 Task: Check the average views per listing of hiking trails in the last 3 years.
Action: Mouse moved to (1040, 257)
Screenshot: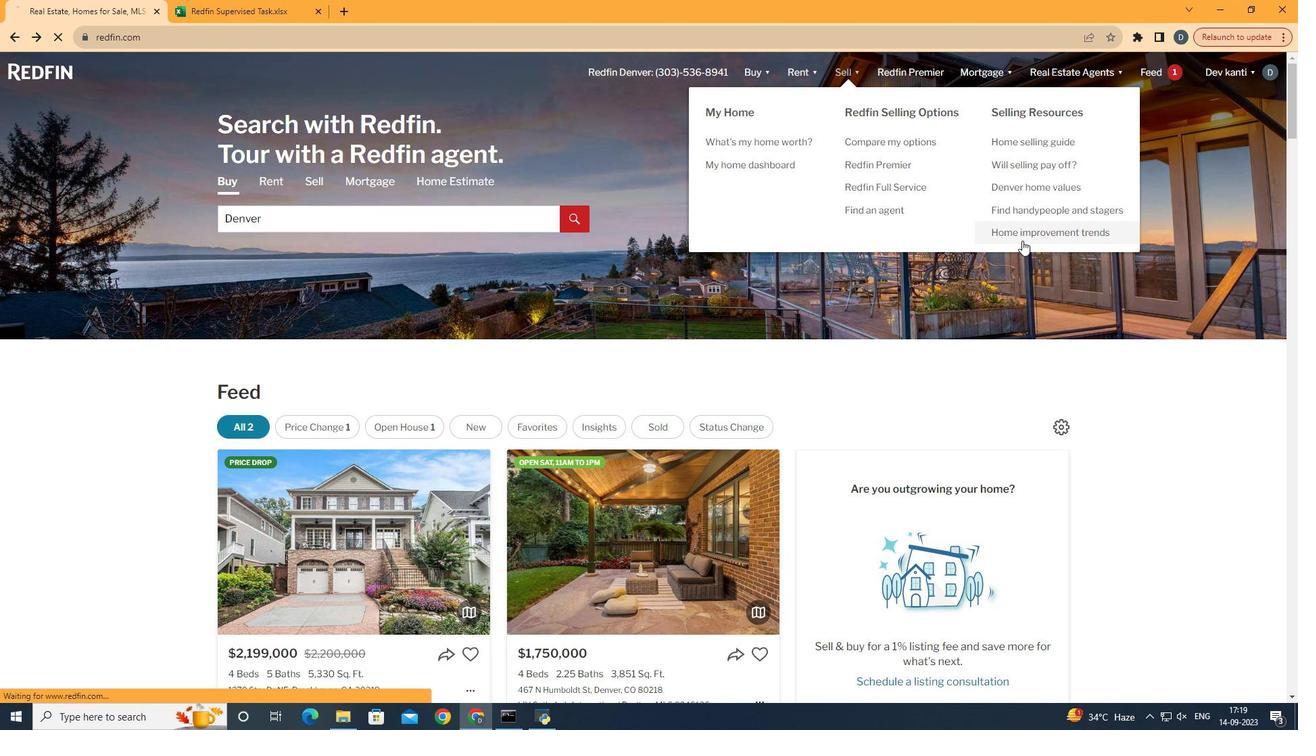
Action: Mouse pressed left at (1040, 257)
Screenshot: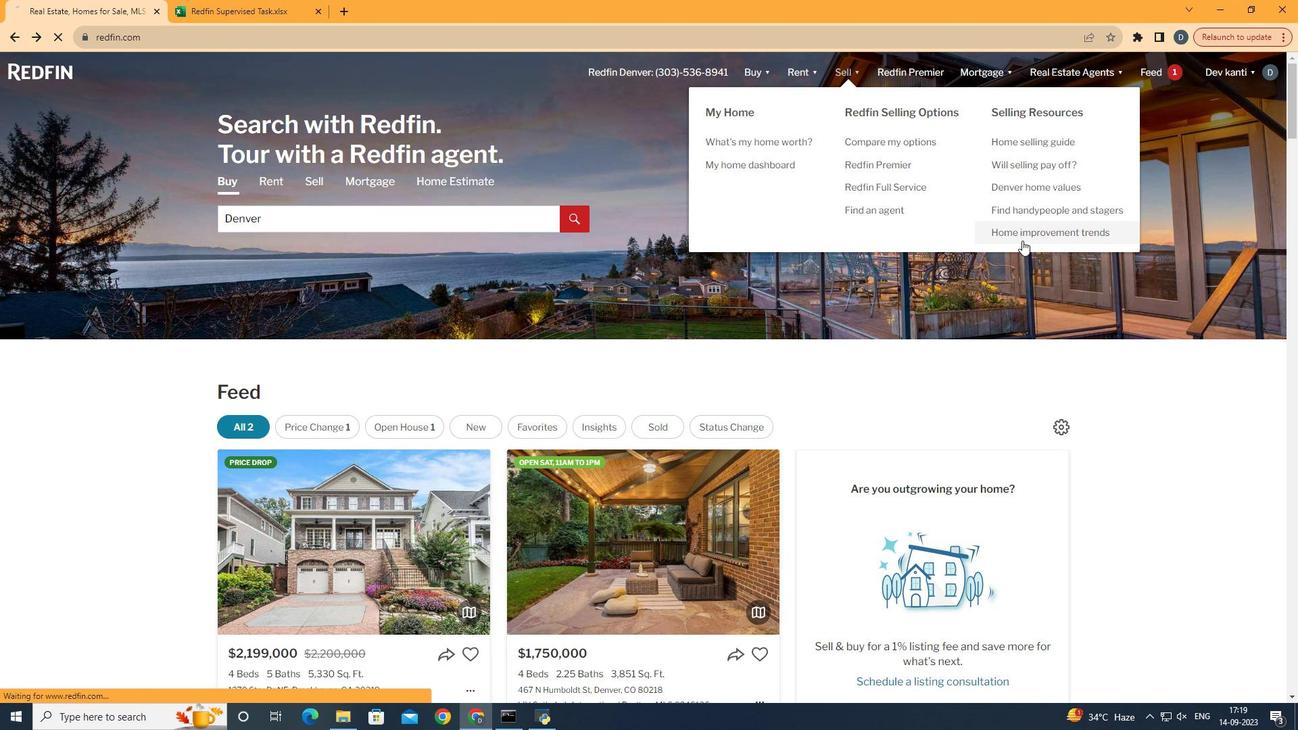 
Action: Mouse moved to (340, 285)
Screenshot: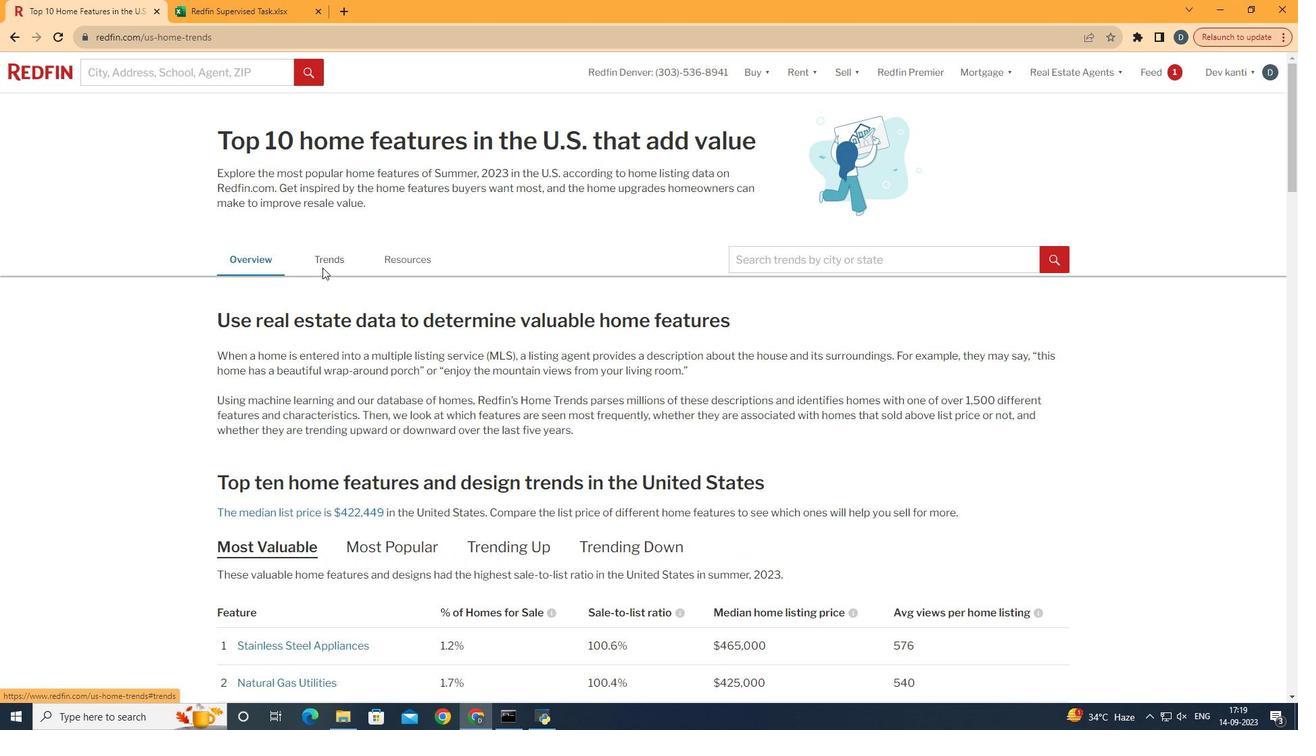 
Action: Mouse pressed left at (340, 285)
Screenshot: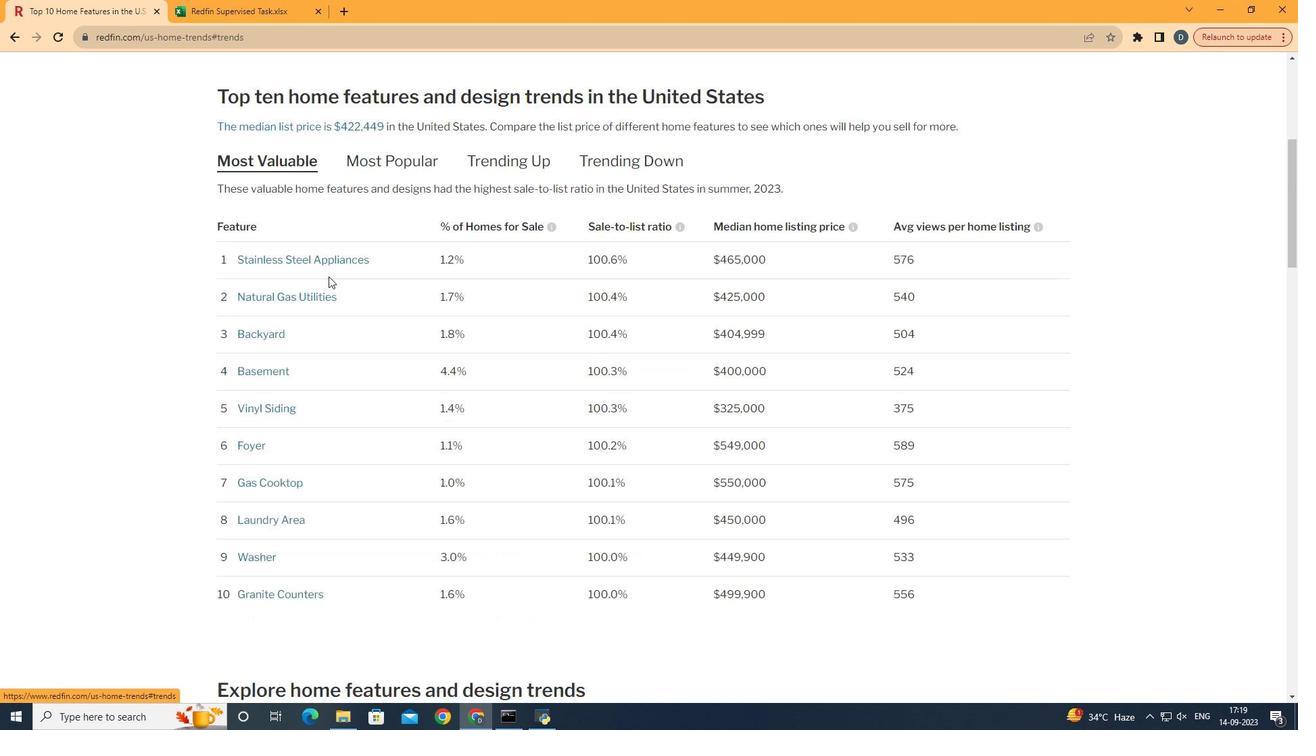 
Action: Mouse moved to (492, 435)
Screenshot: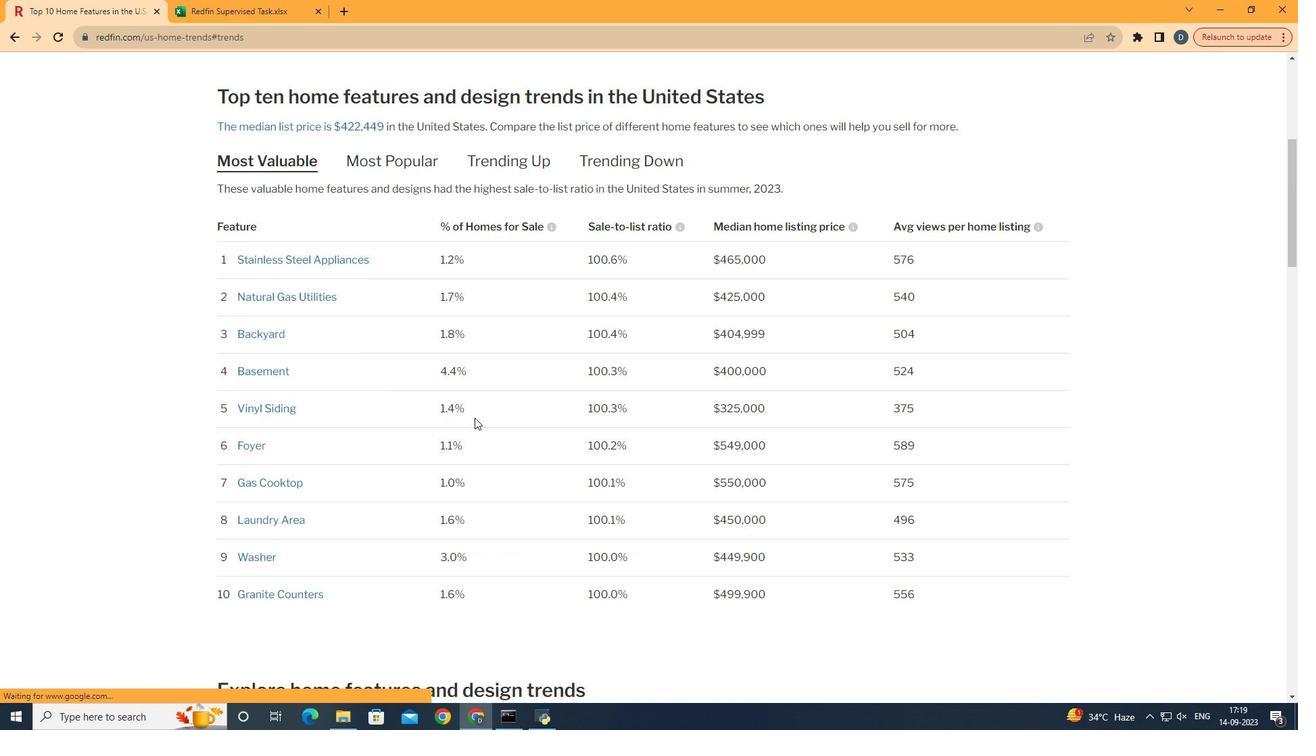 
Action: Mouse scrolled (492, 434) with delta (0, 0)
Screenshot: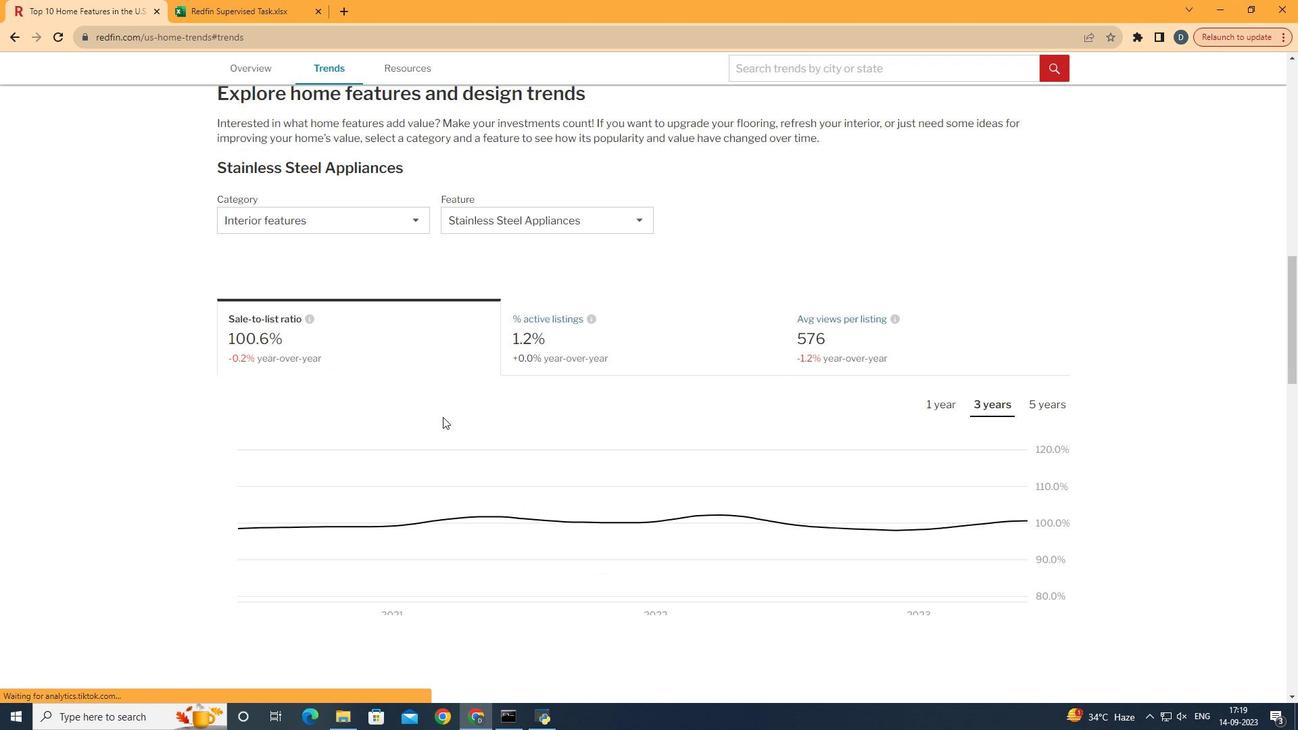 
Action: Mouse scrolled (492, 434) with delta (0, 0)
Screenshot: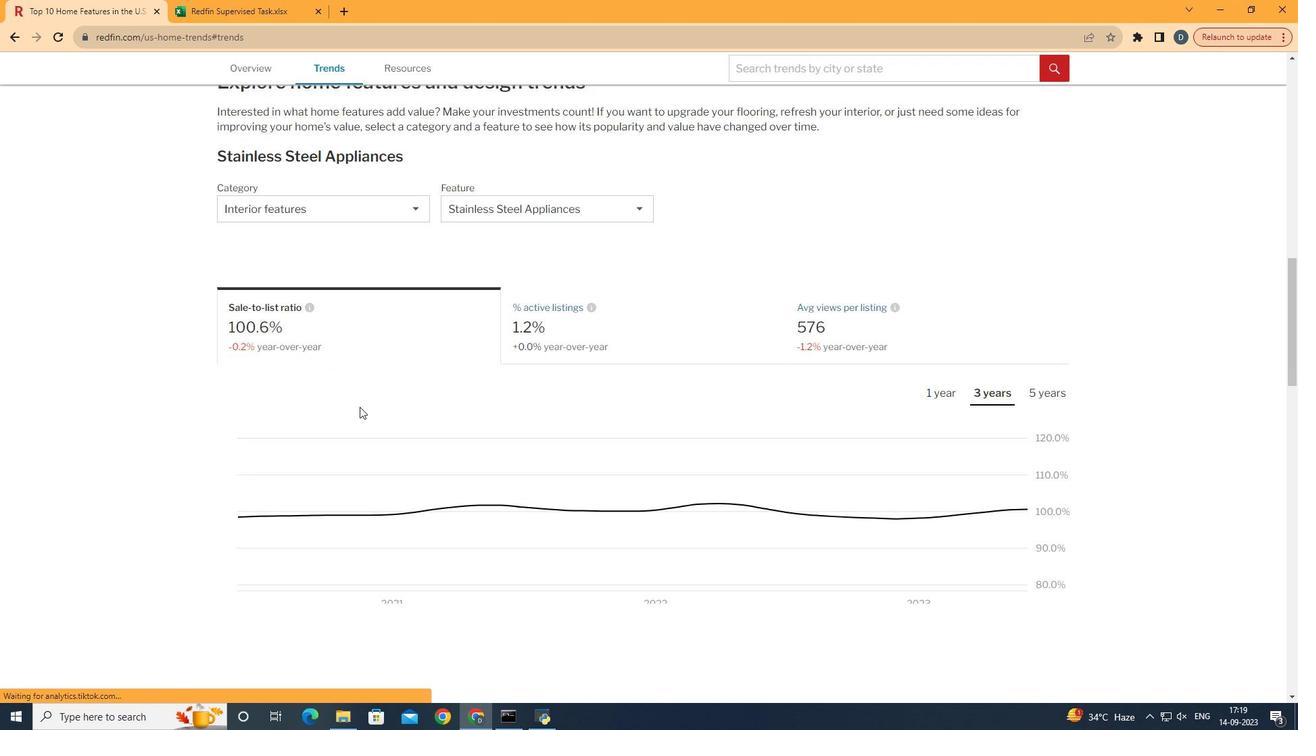 
Action: Mouse scrolled (492, 434) with delta (0, 0)
Screenshot: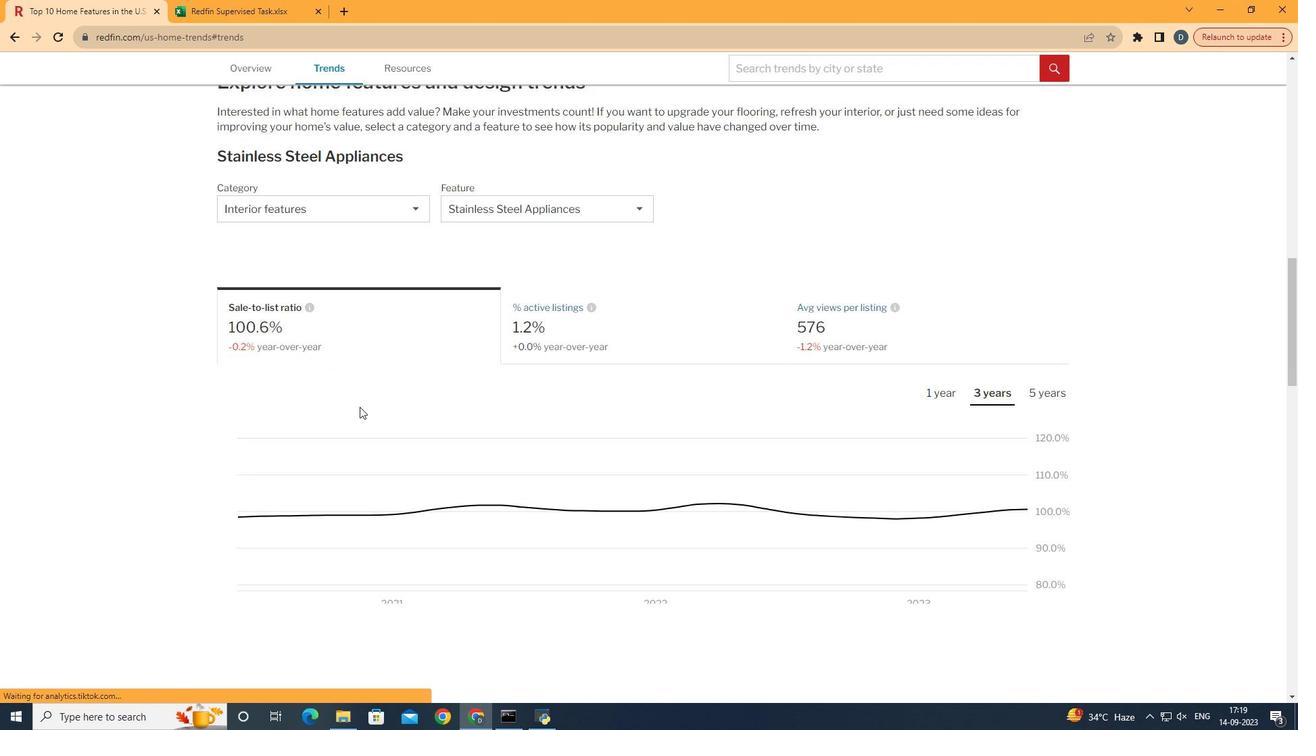 
Action: Mouse scrolled (492, 434) with delta (0, 0)
Screenshot: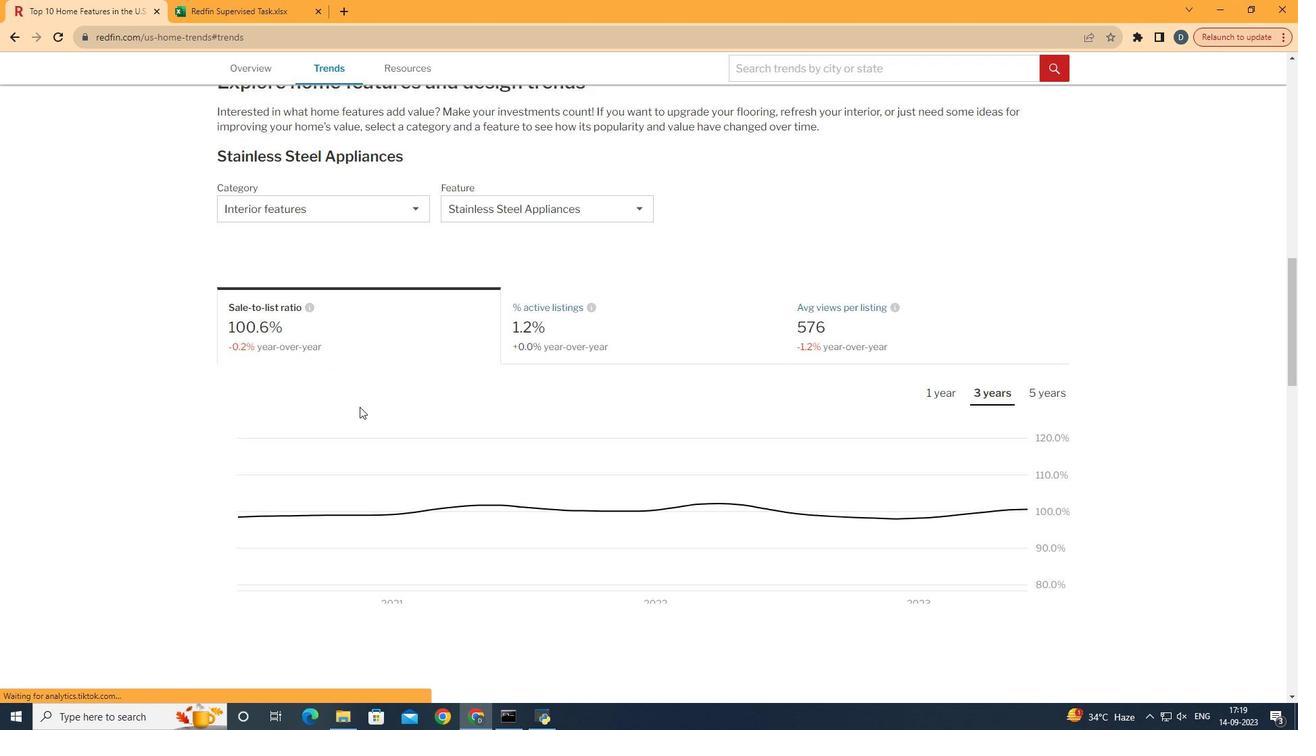 
Action: Mouse scrolled (492, 434) with delta (0, 0)
Screenshot: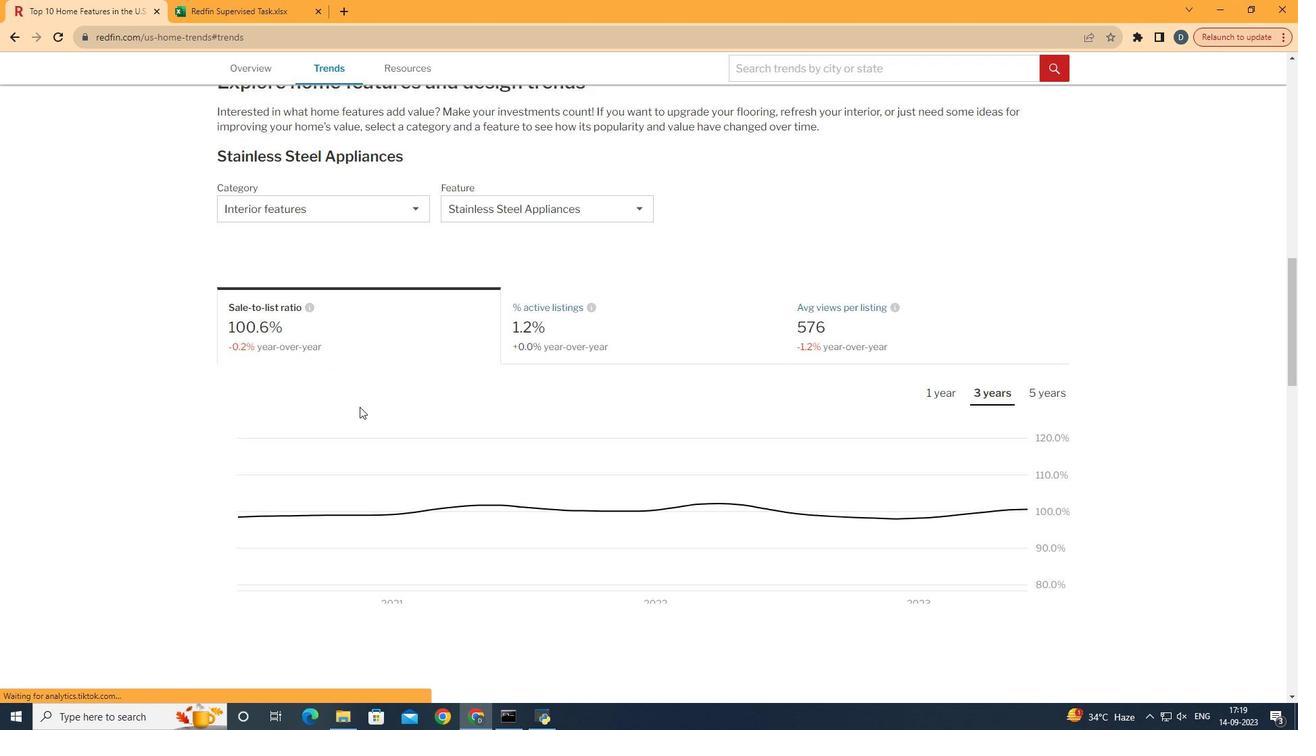 
Action: Mouse scrolled (492, 434) with delta (0, 0)
Screenshot: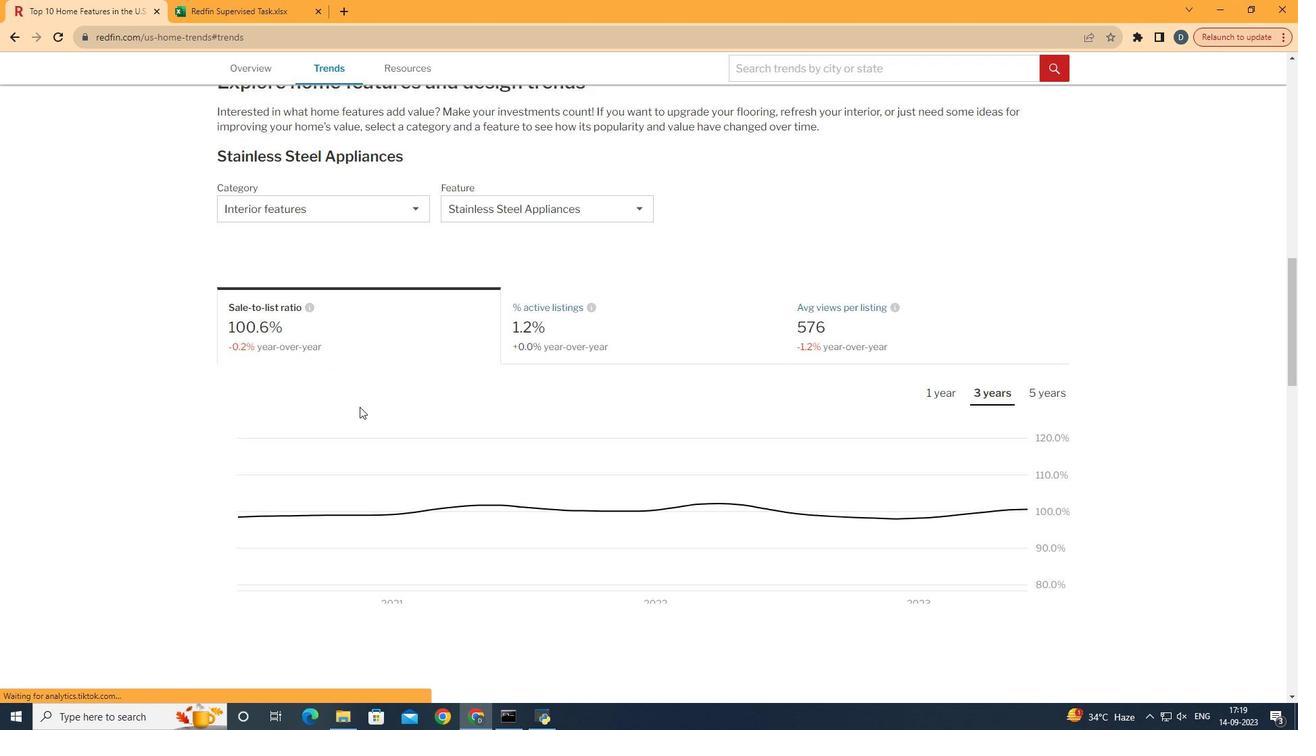 
Action: Mouse scrolled (492, 434) with delta (0, 0)
Screenshot: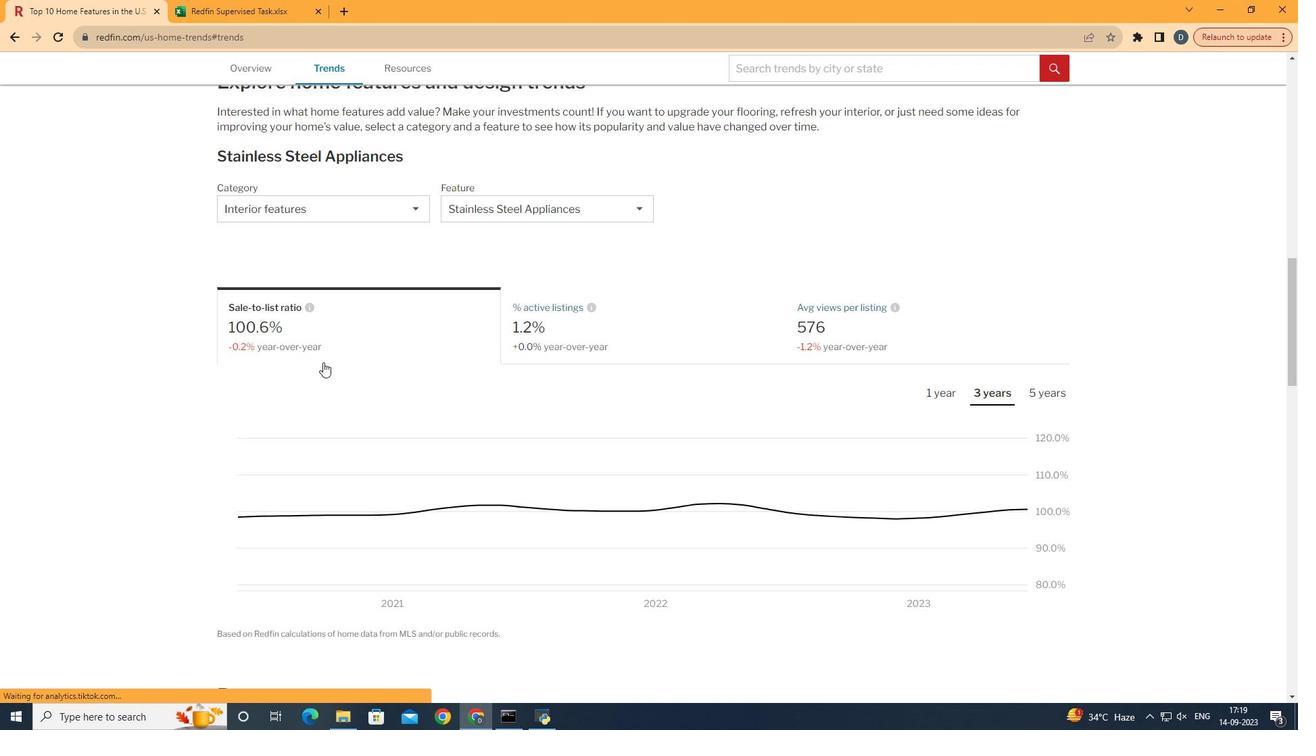 
Action: Mouse scrolled (492, 434) with delta (0, 0)
Screenshot: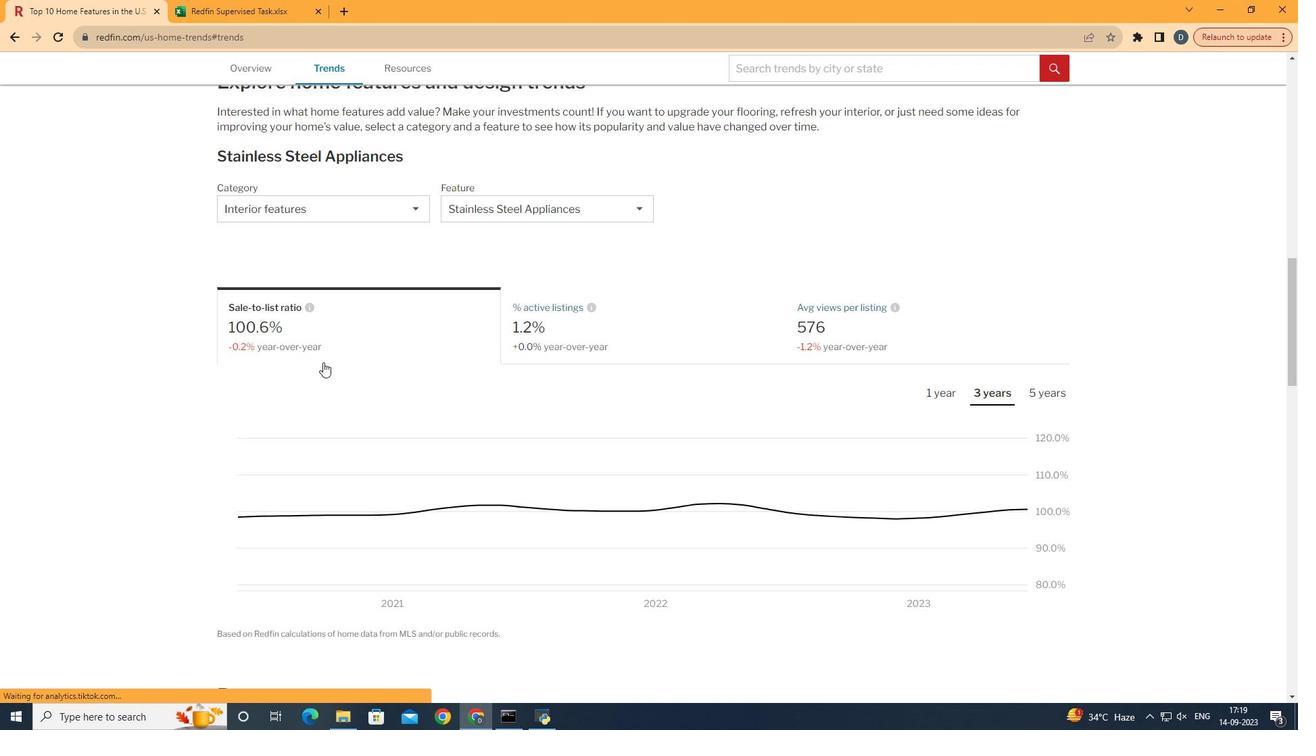 
Action: Mouse moved to (492, 435)
Screenshot: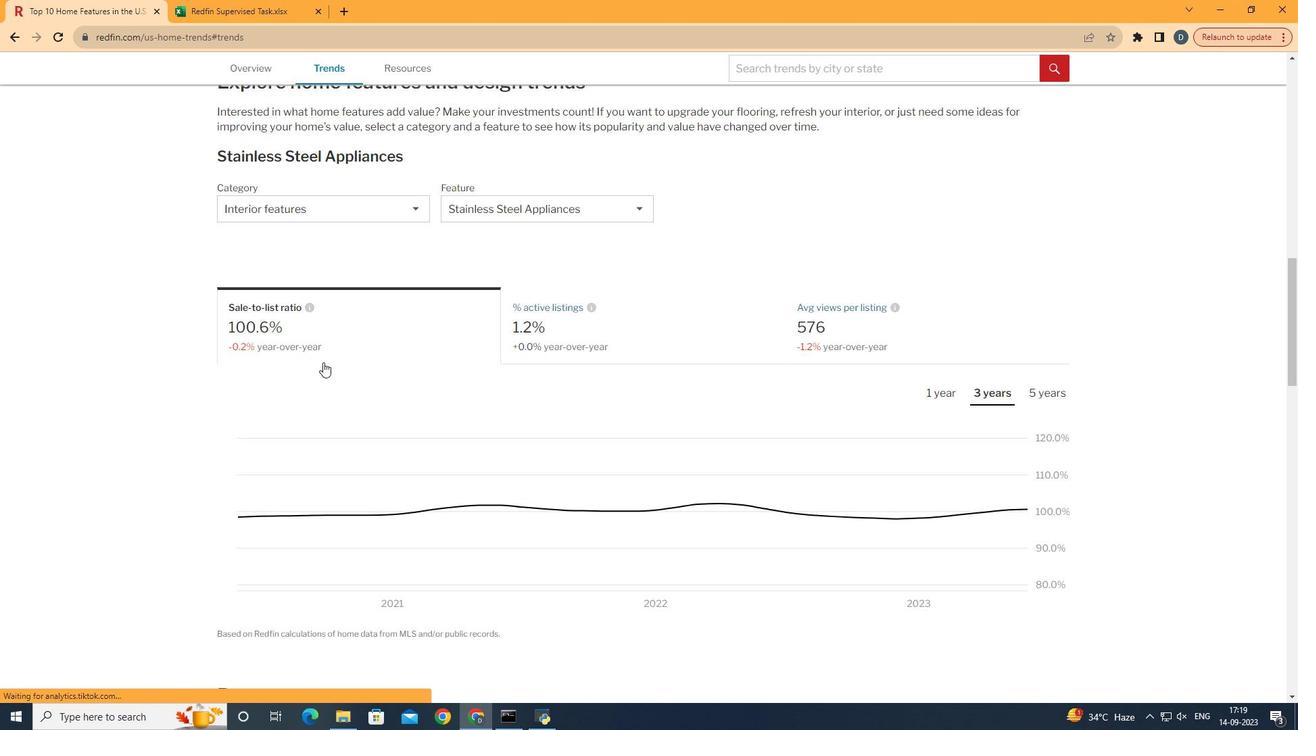 
Action: Mouse scrolled (492, 434) with delta (0, 0)
Screenshot: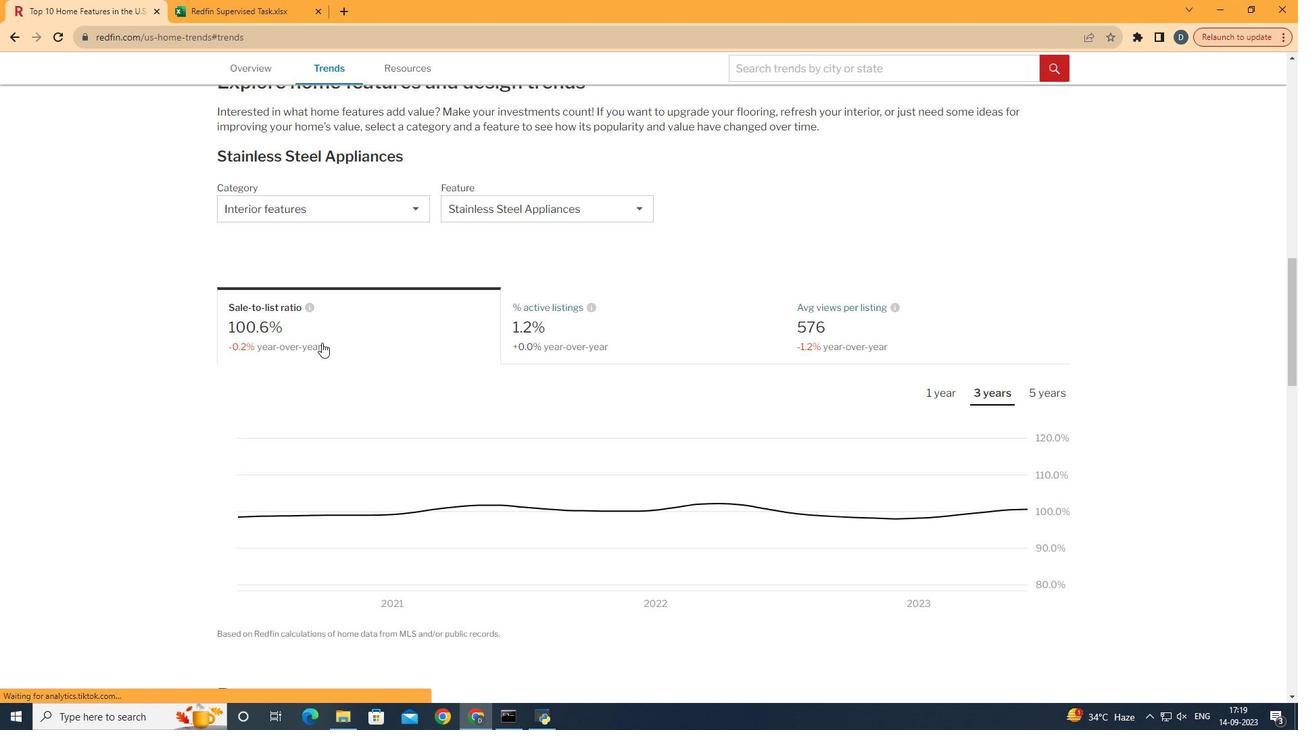 
Action: Mouse moved to (390, 227)
Screenshot: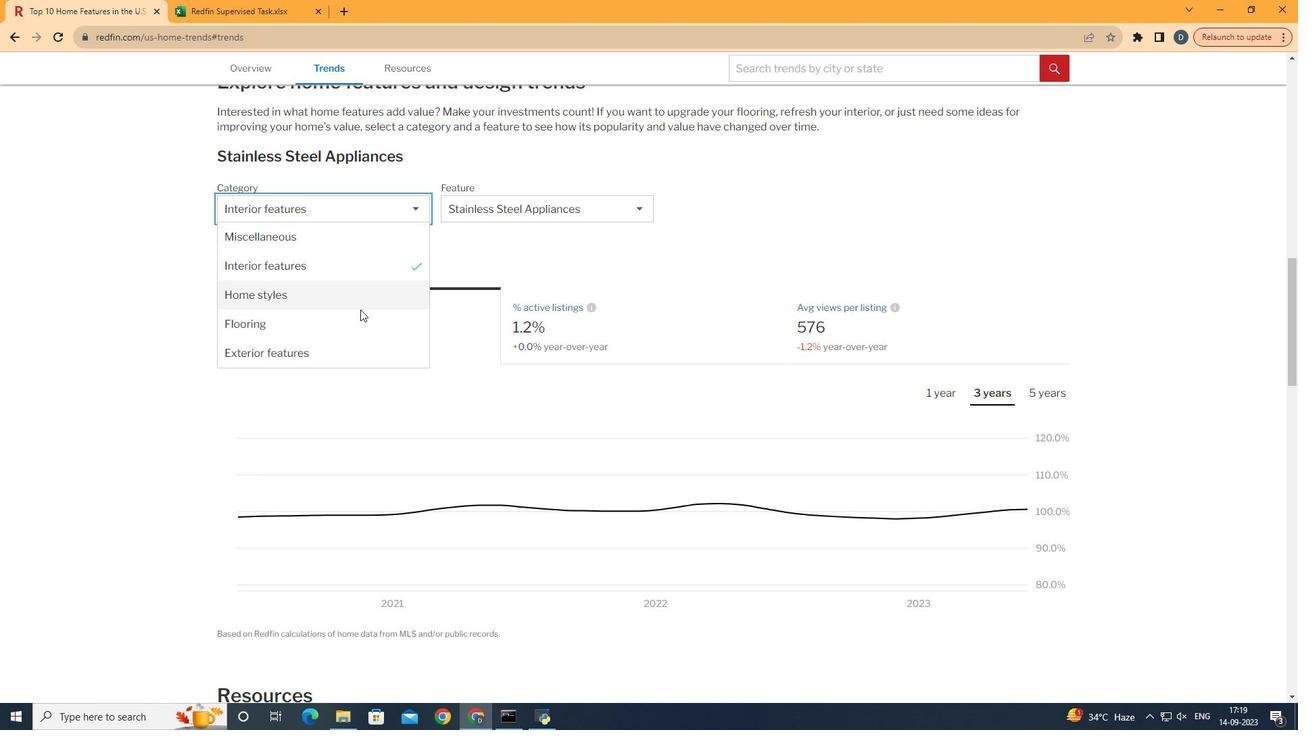 
Action: Mouse pressed left at (390, 227)
Screenshot: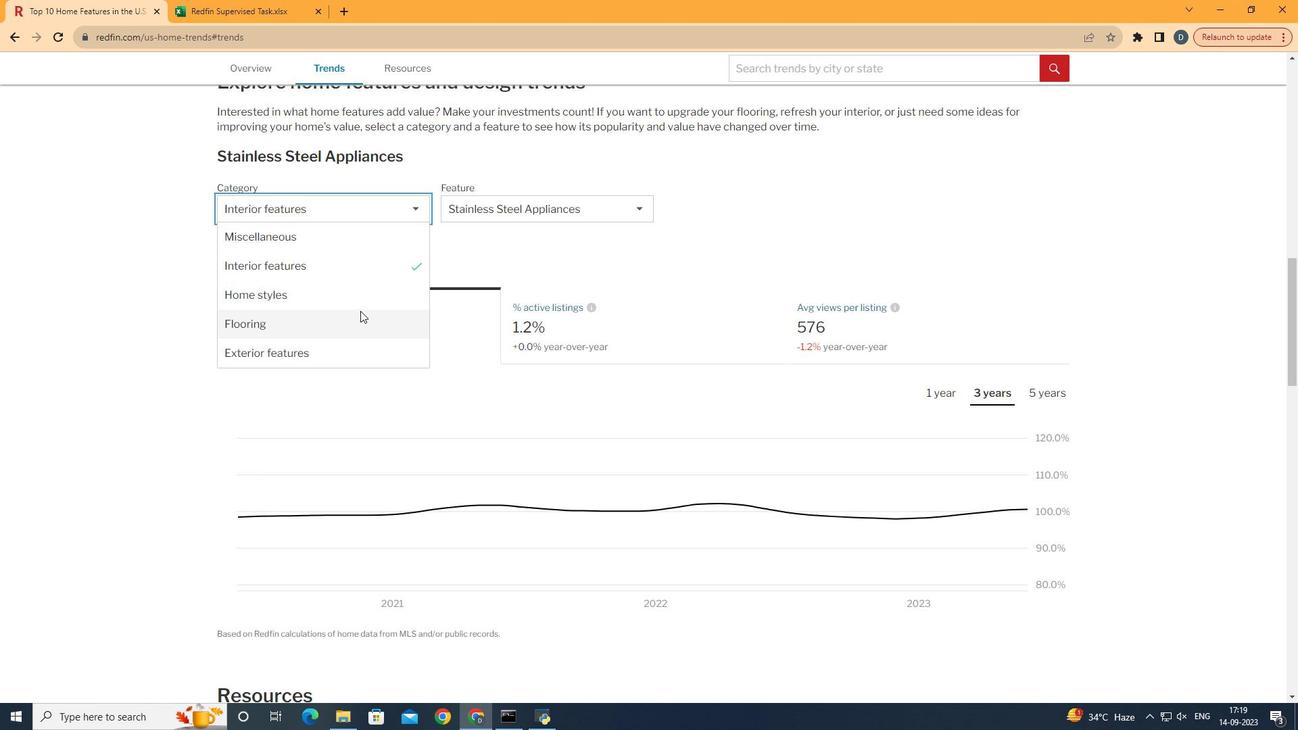 
Action: Mouse moved to (374, 362)
Screenshot: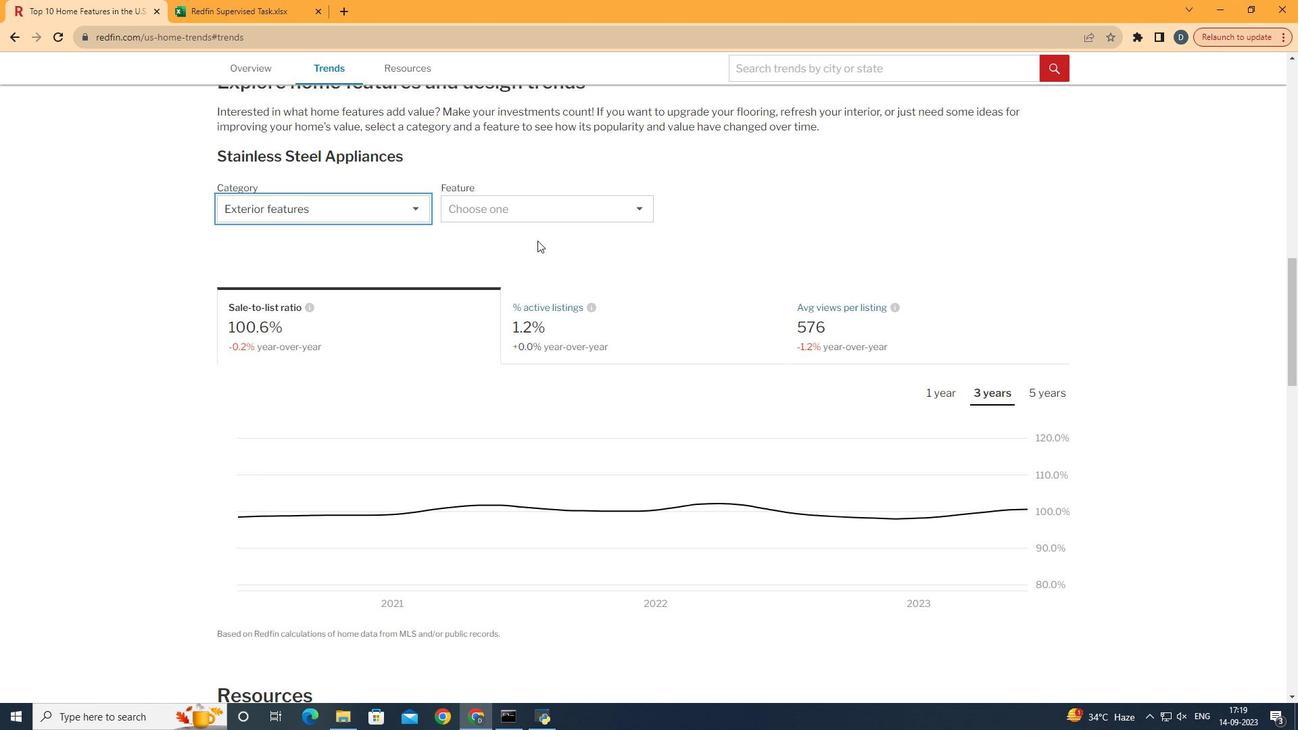 
Action: Mouse pressed left at (374, 362)
Screenshot: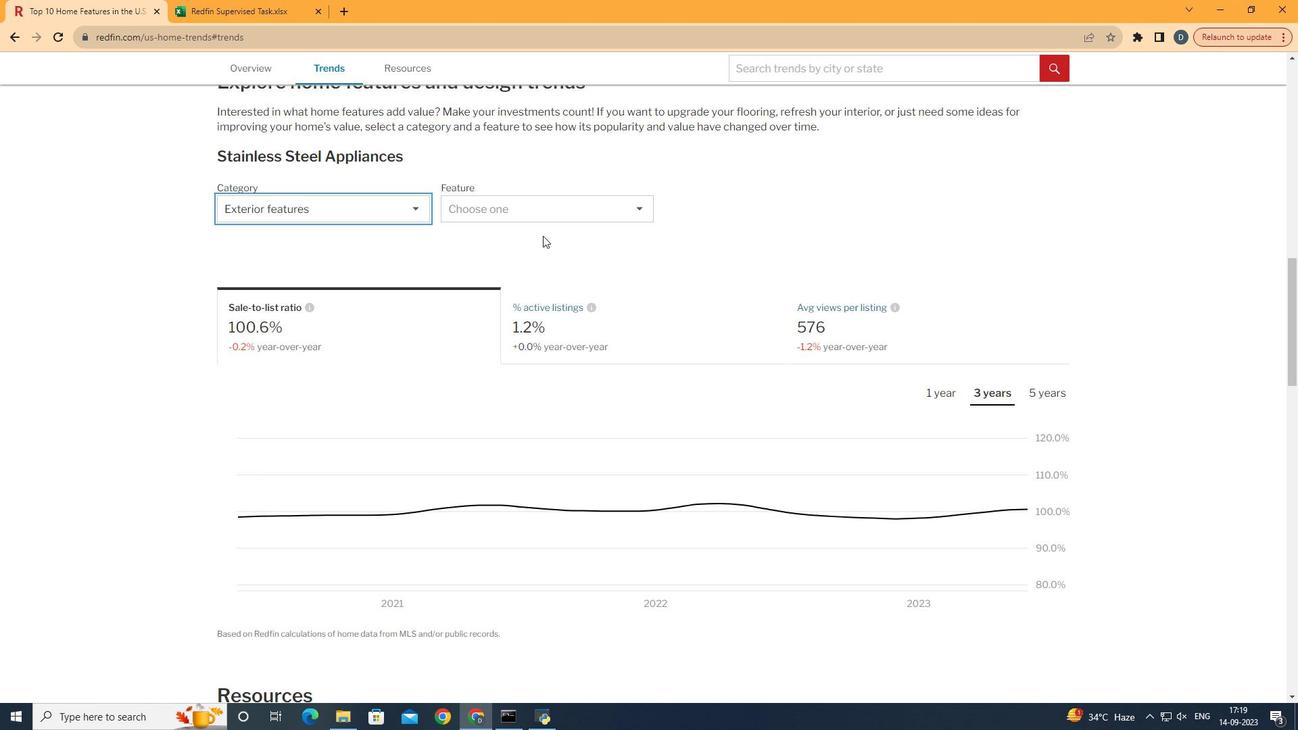 
Action: Mouse moved to (564, 227)
Screenshot: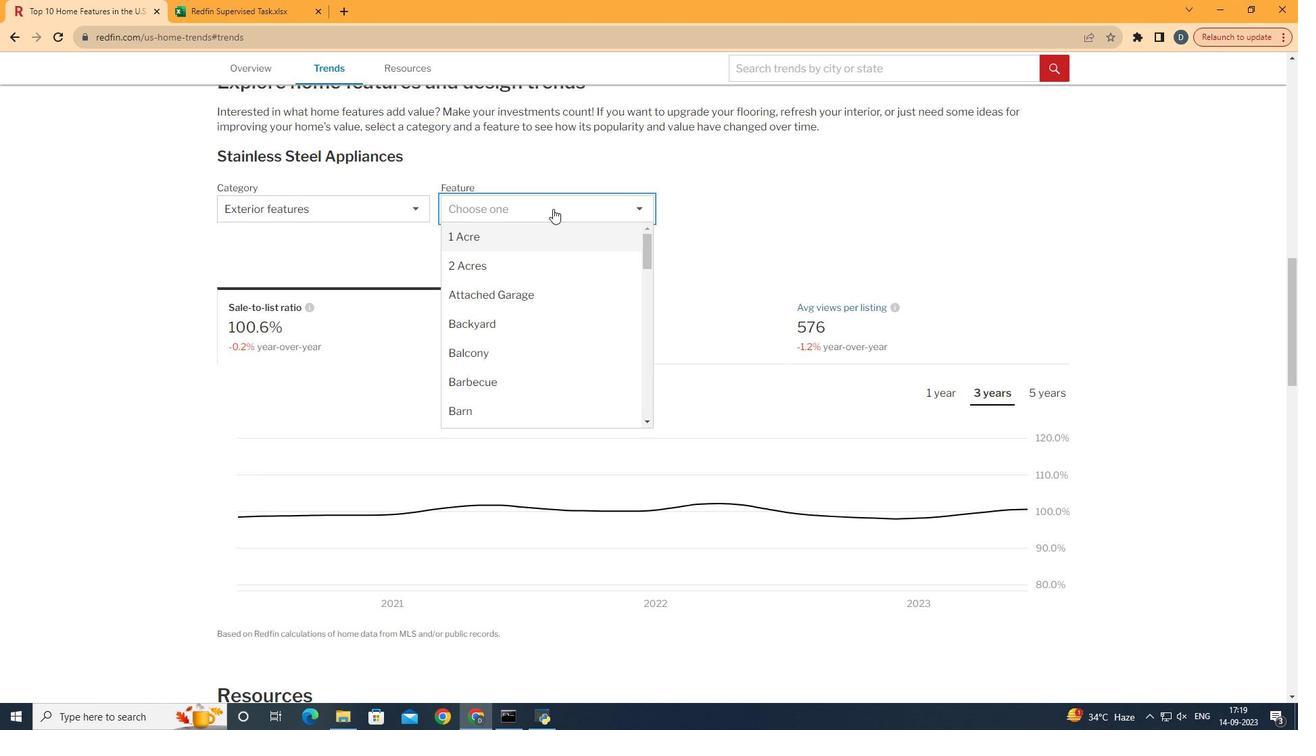 
Action: Mouse pressed left at (564, 227)
Screenshot: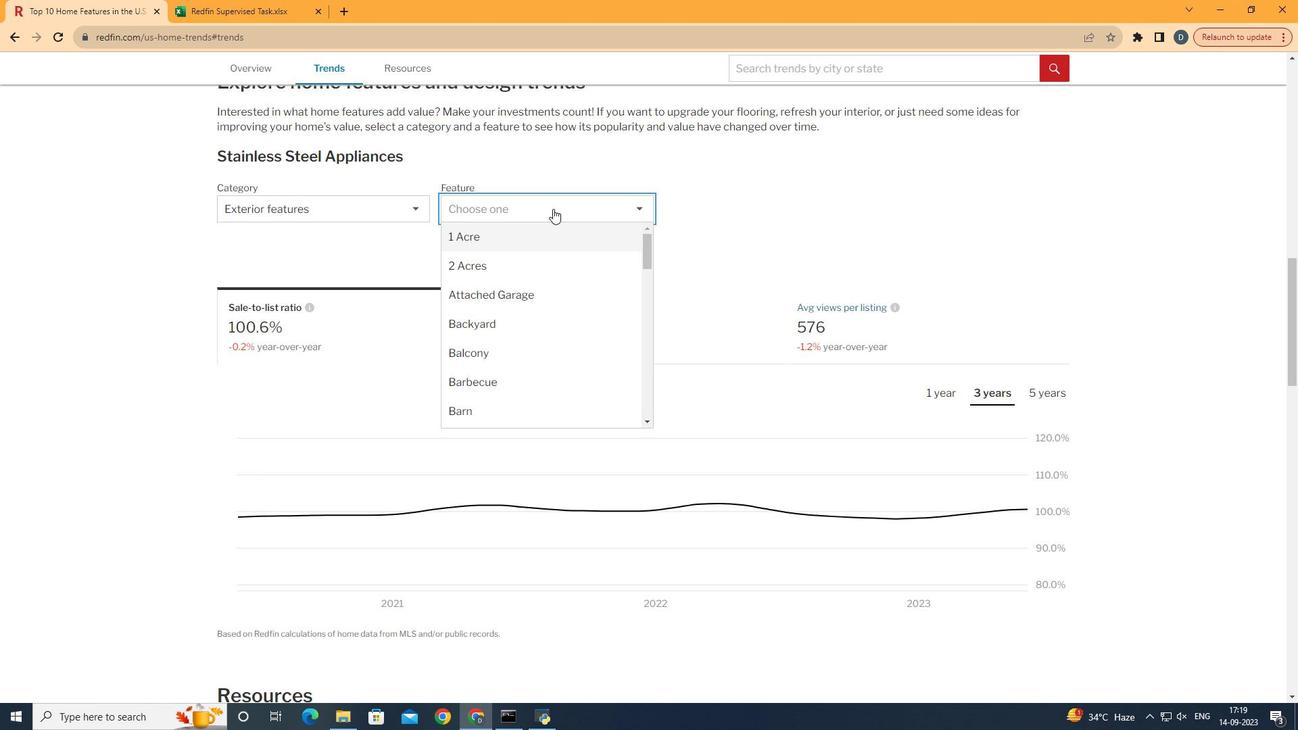 
Action: Mouse moved to (587, 336)
Screenshot: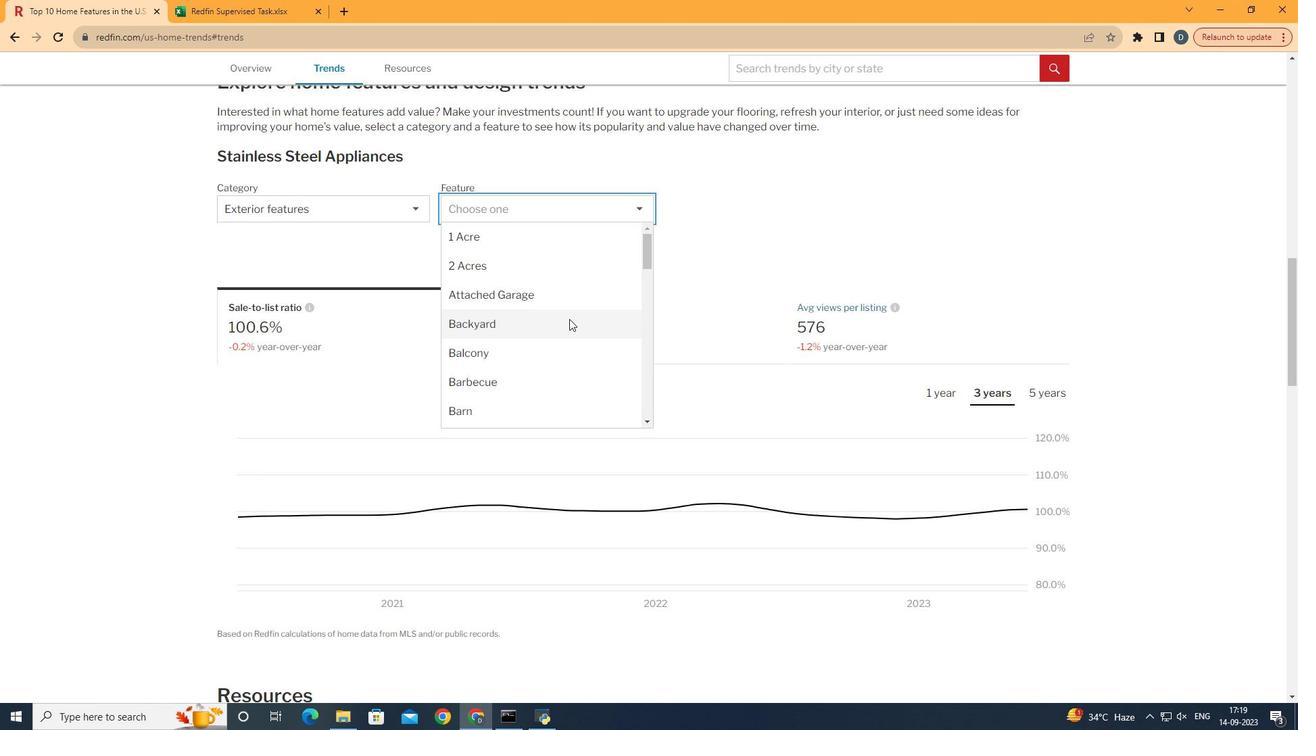 
Action: Mouse scrolled (587, 336) with delta (0, 0)
Screenshot: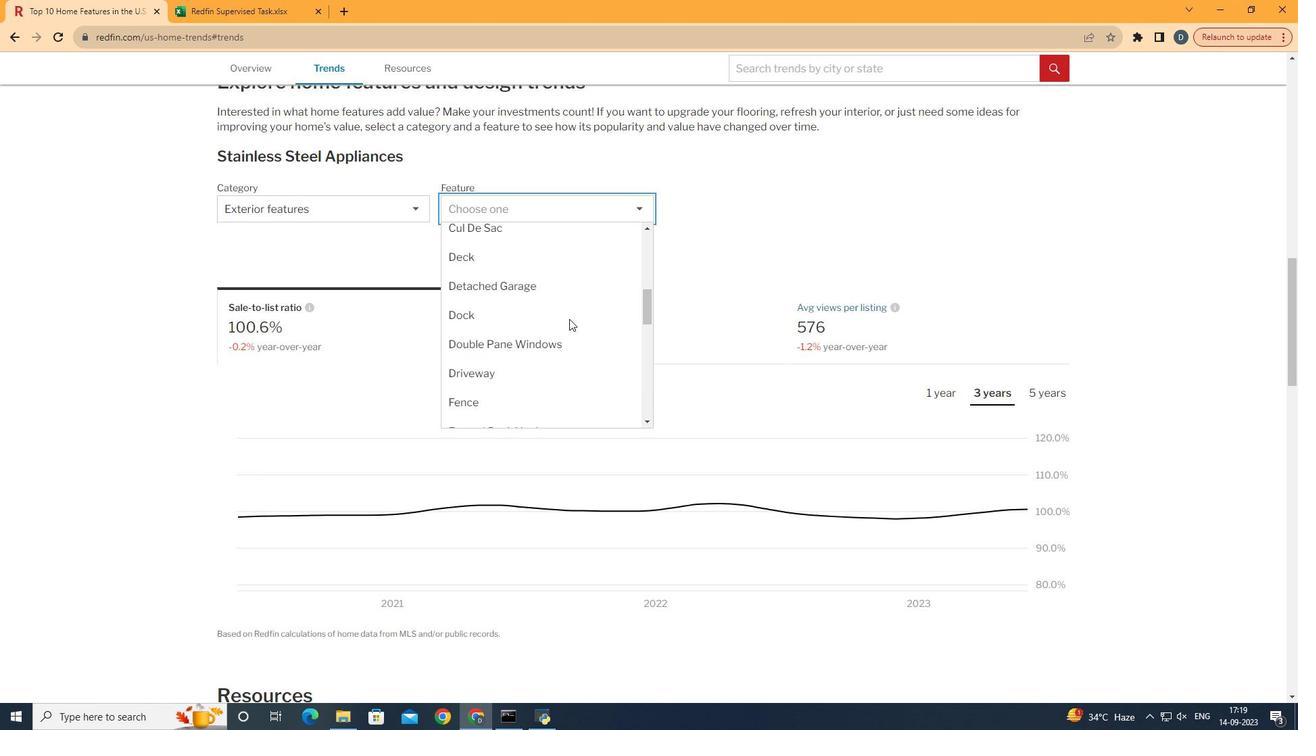 
Action: Mouse scrolled (587, 336) with delta (0, 0)
Screenshot: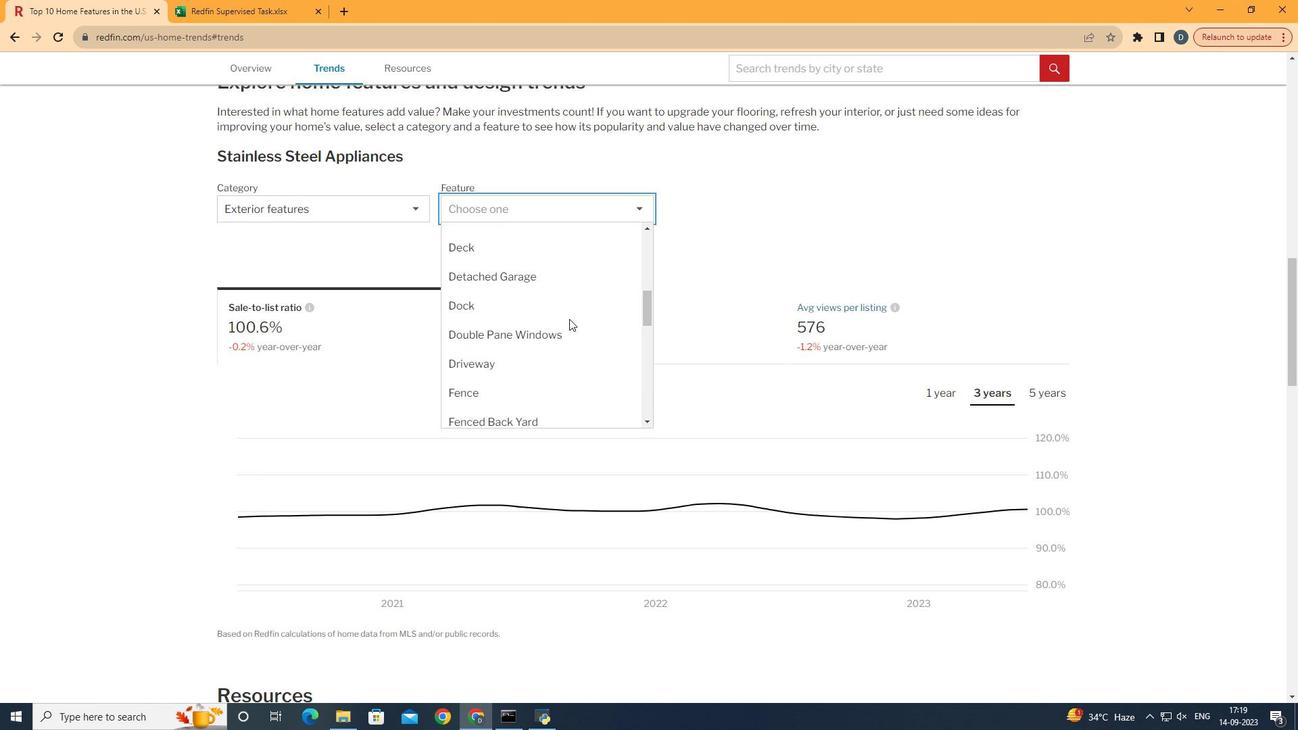 
Action: Mouse scrolled (587, 336) with delta (0, 0)
Screenshot: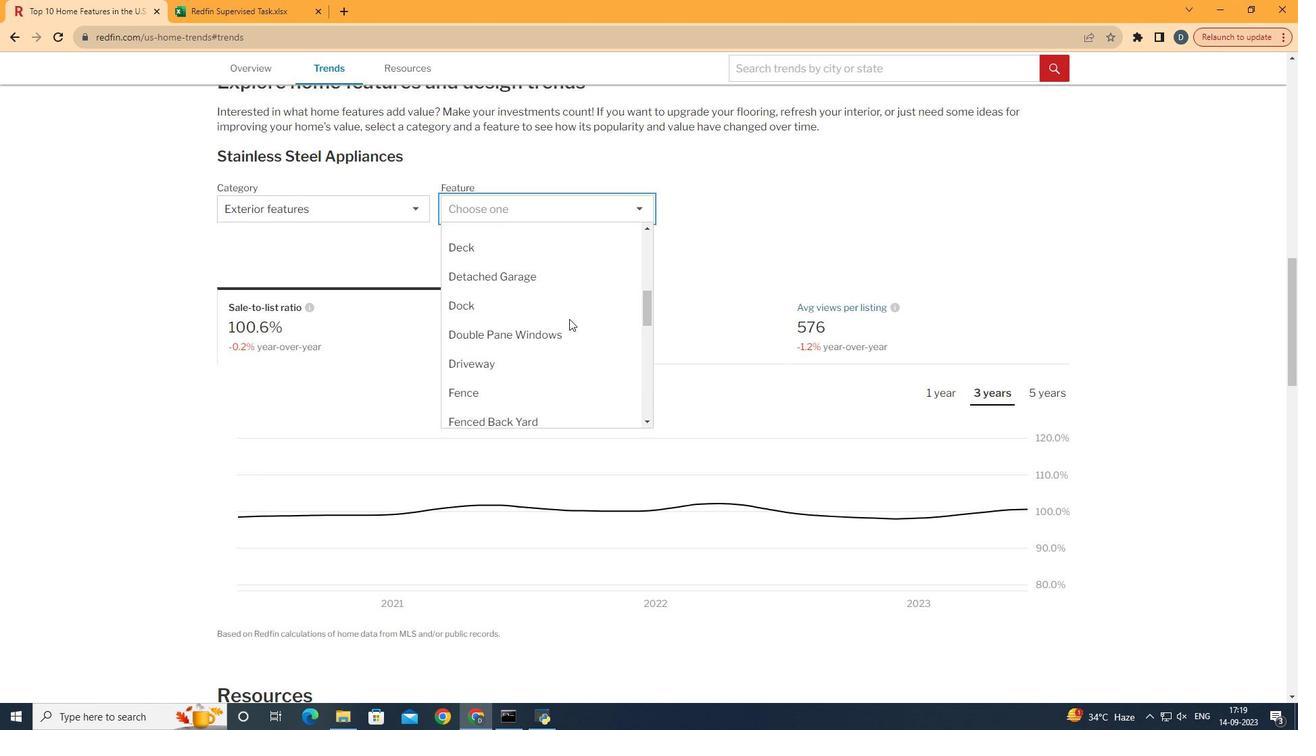 
Action: Mouse scrolled (587, 336) with delta (0, 0)
Screenshot: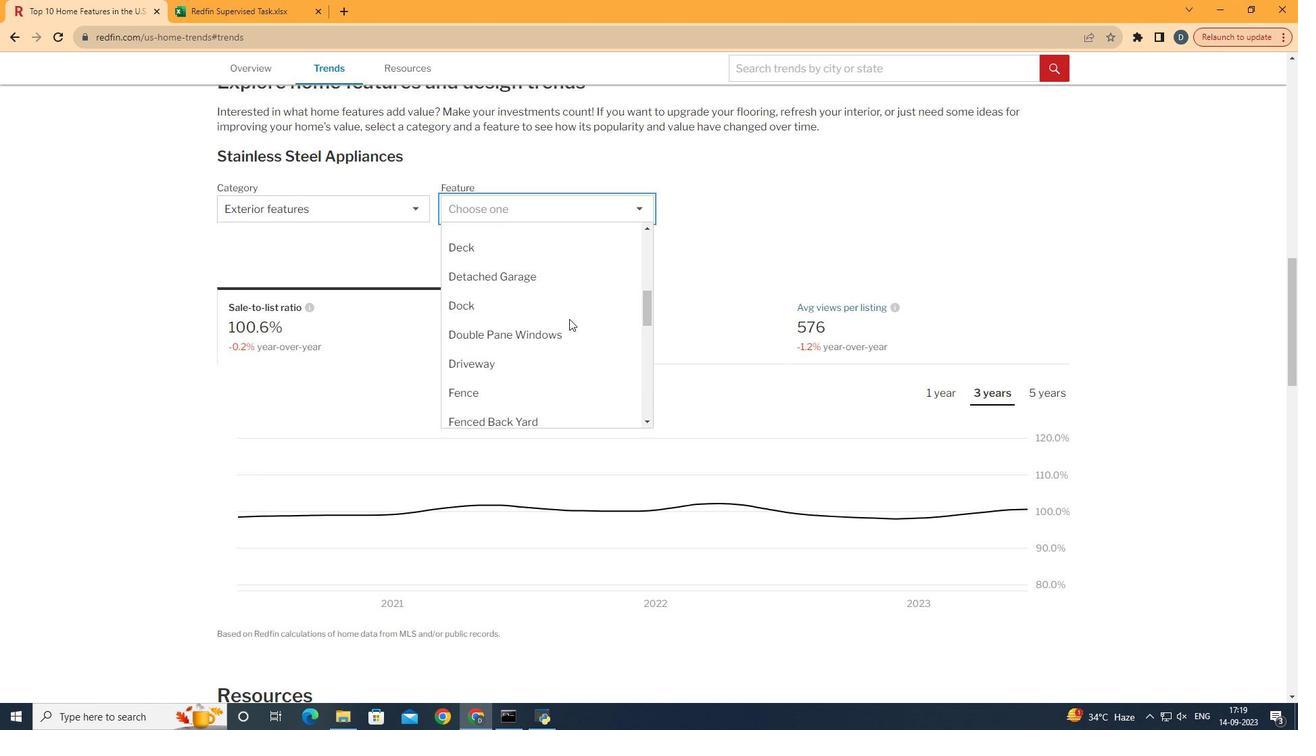 
Action: Mouse scrolled (587, 336) with delta (0, 0)
Screenshot: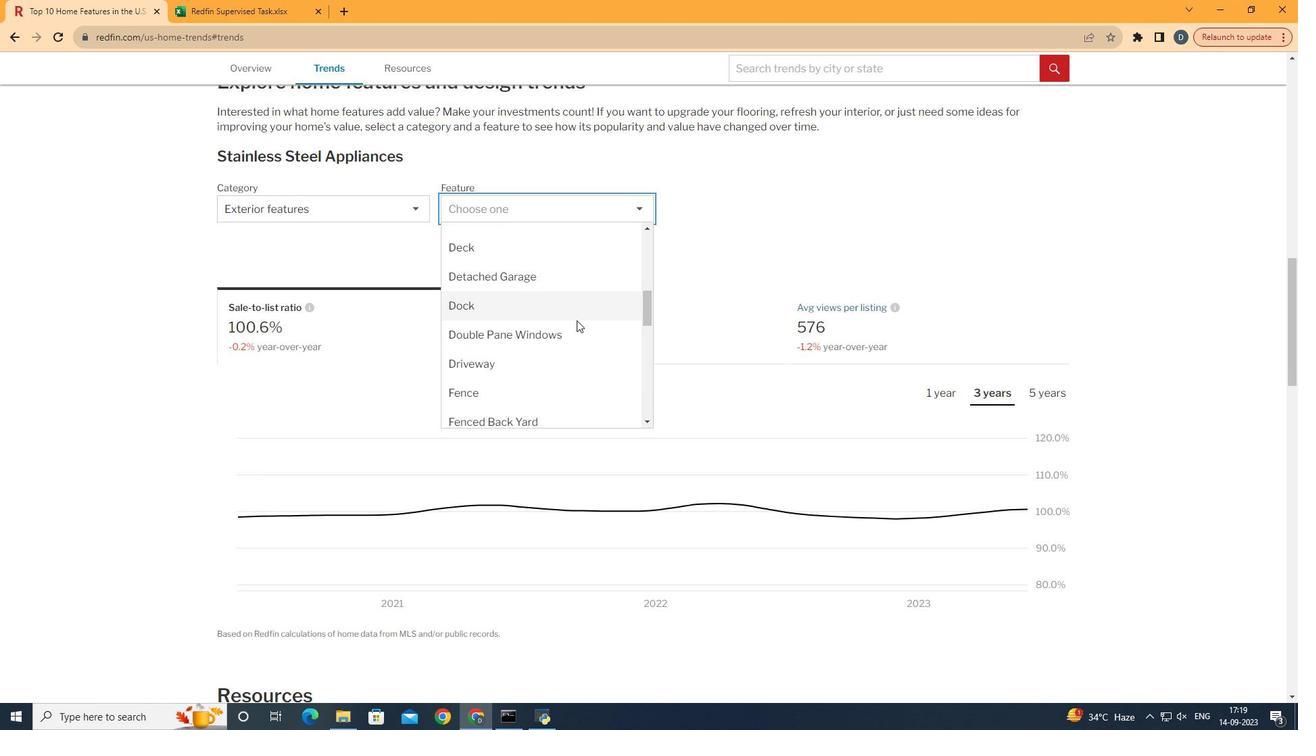 
Action: Mouse moved to (594, 338)
Screenshot: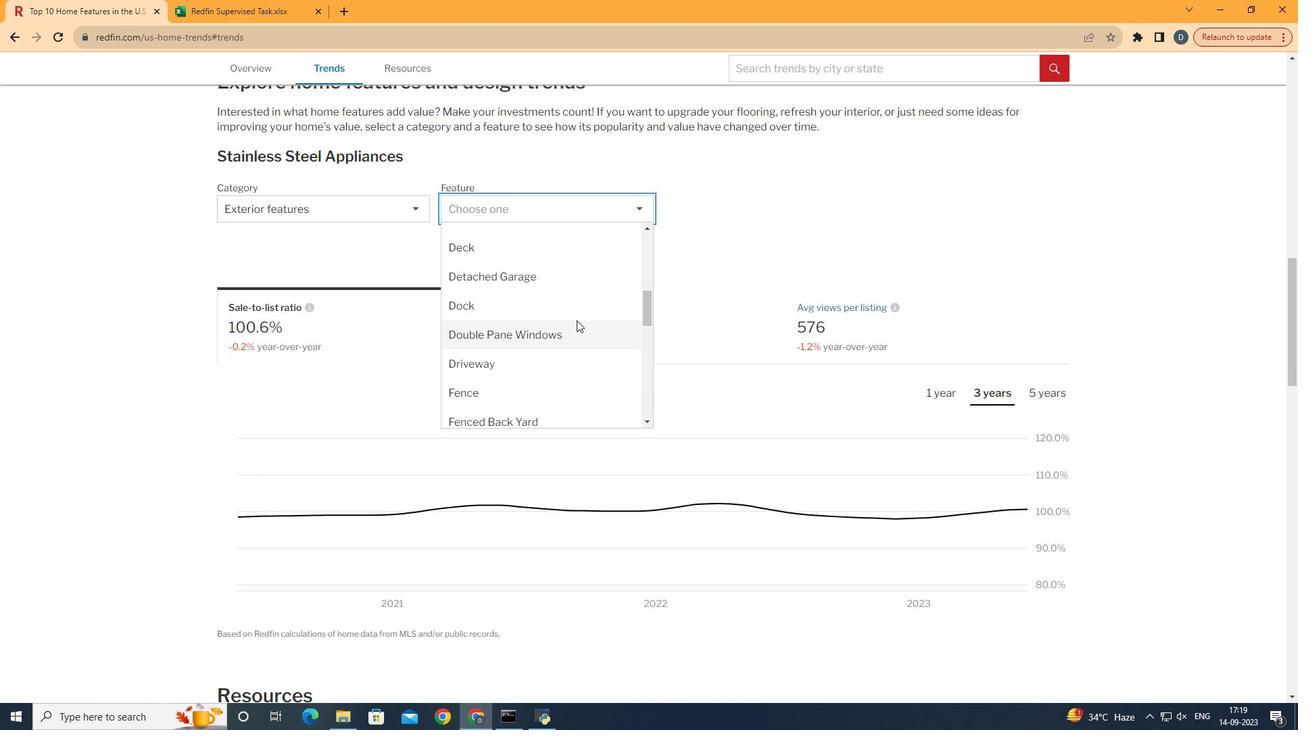 
Action: Mouse scrolled (594, 337) with delta (0, 0)
Screenshot: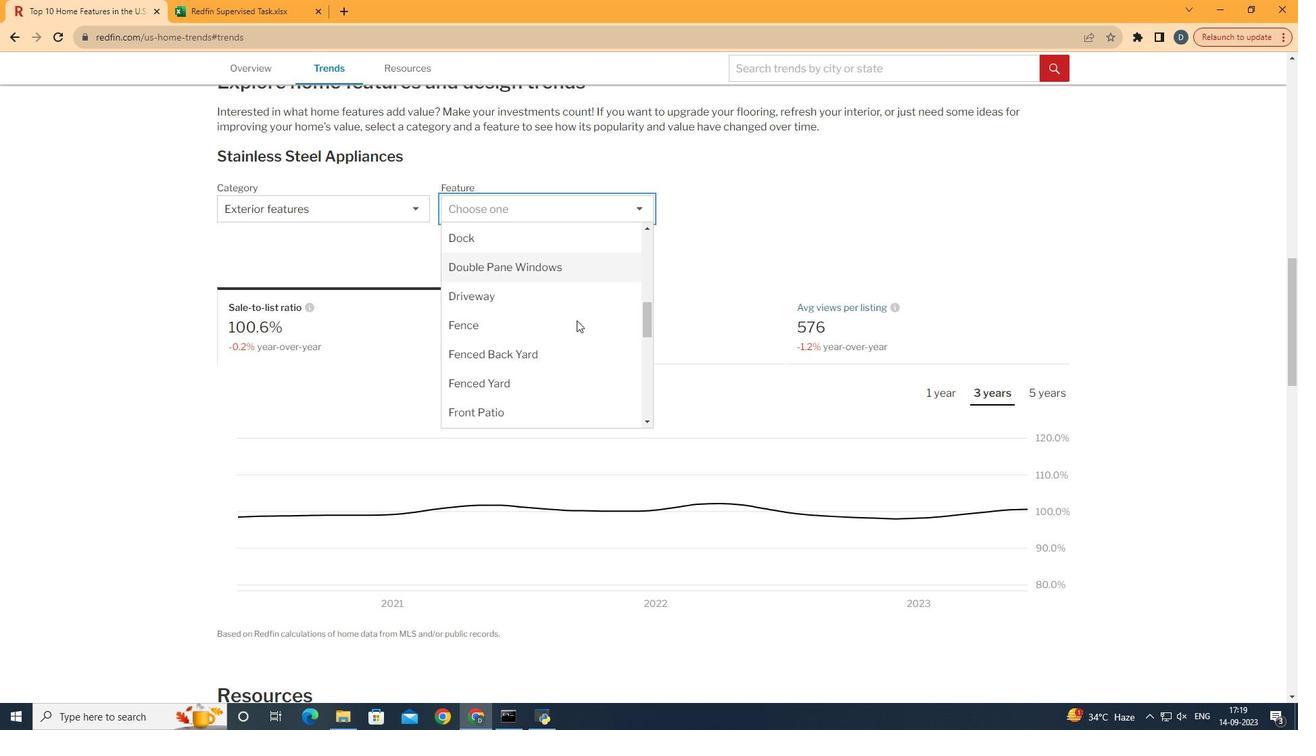 
Action: Mouse moved to (572, 357)
Screenshot: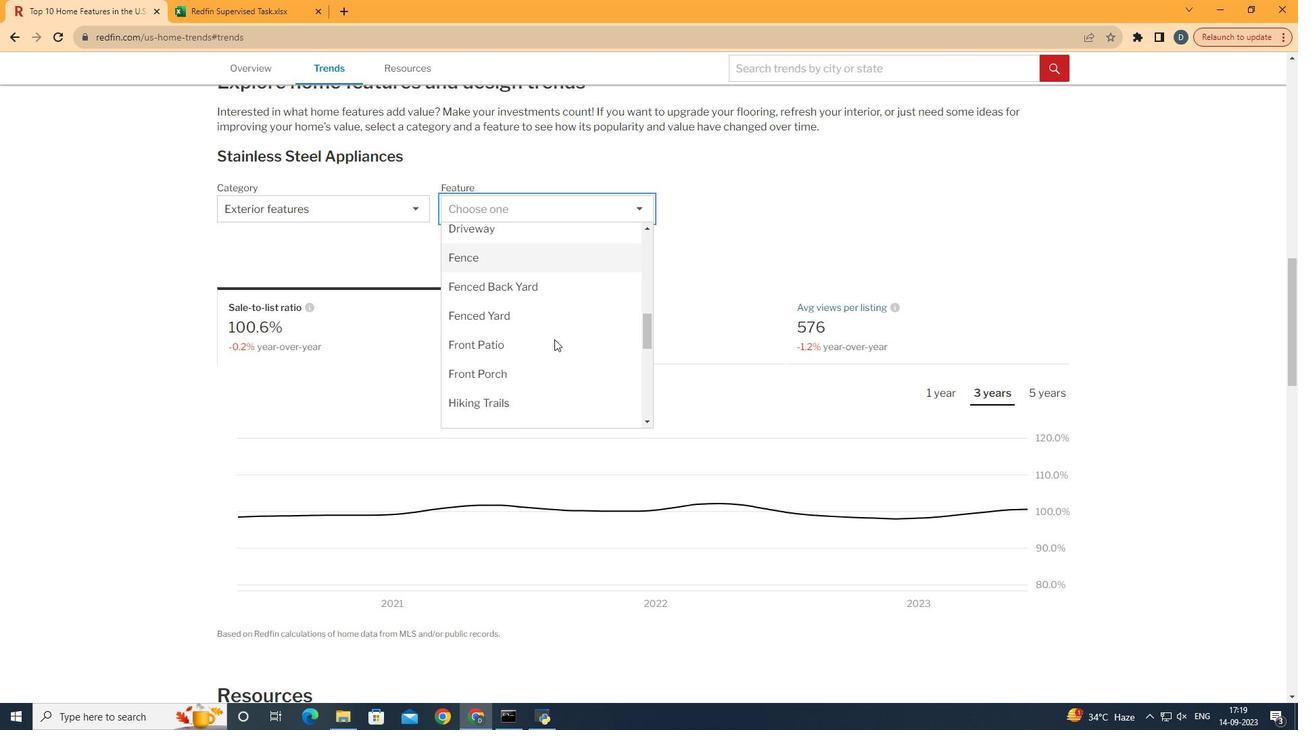 
Action: Mouse scrolled (572, 356) with delta (0, 0)
Screenshot: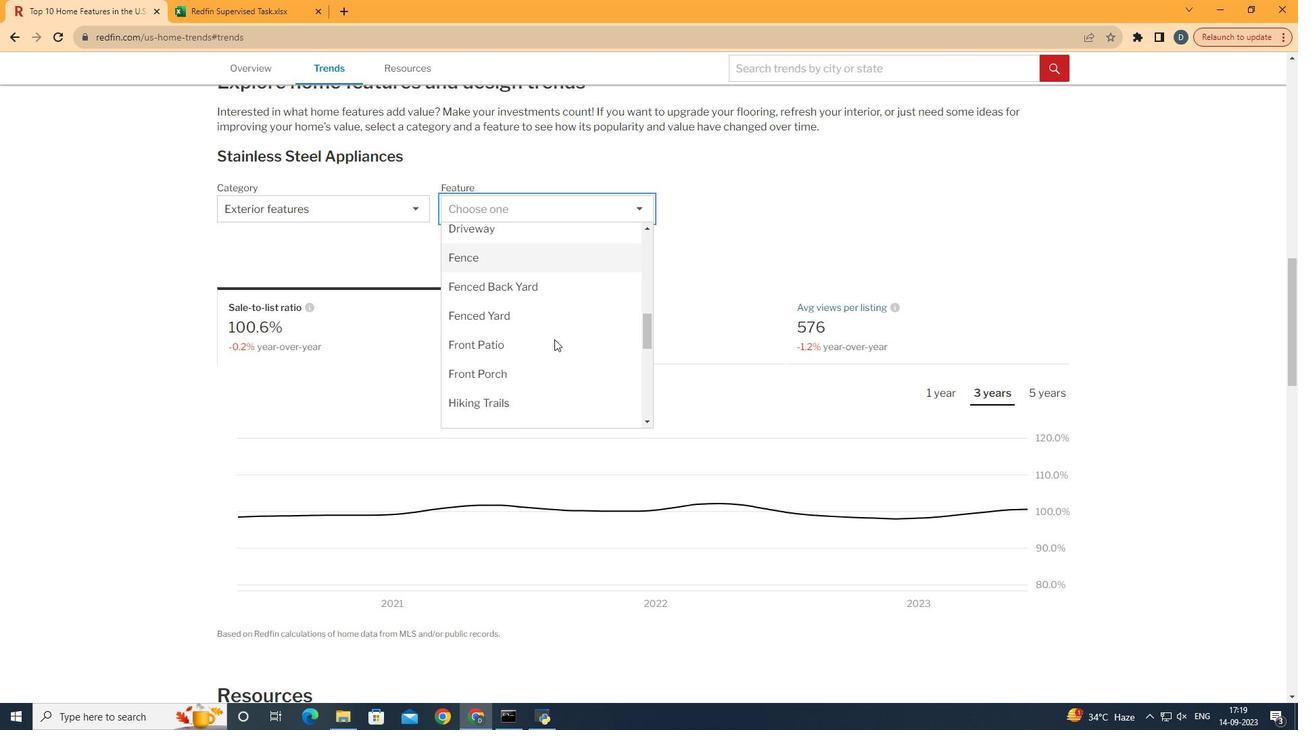 
Action: Mouse moved to (540, 372)
Screenshot: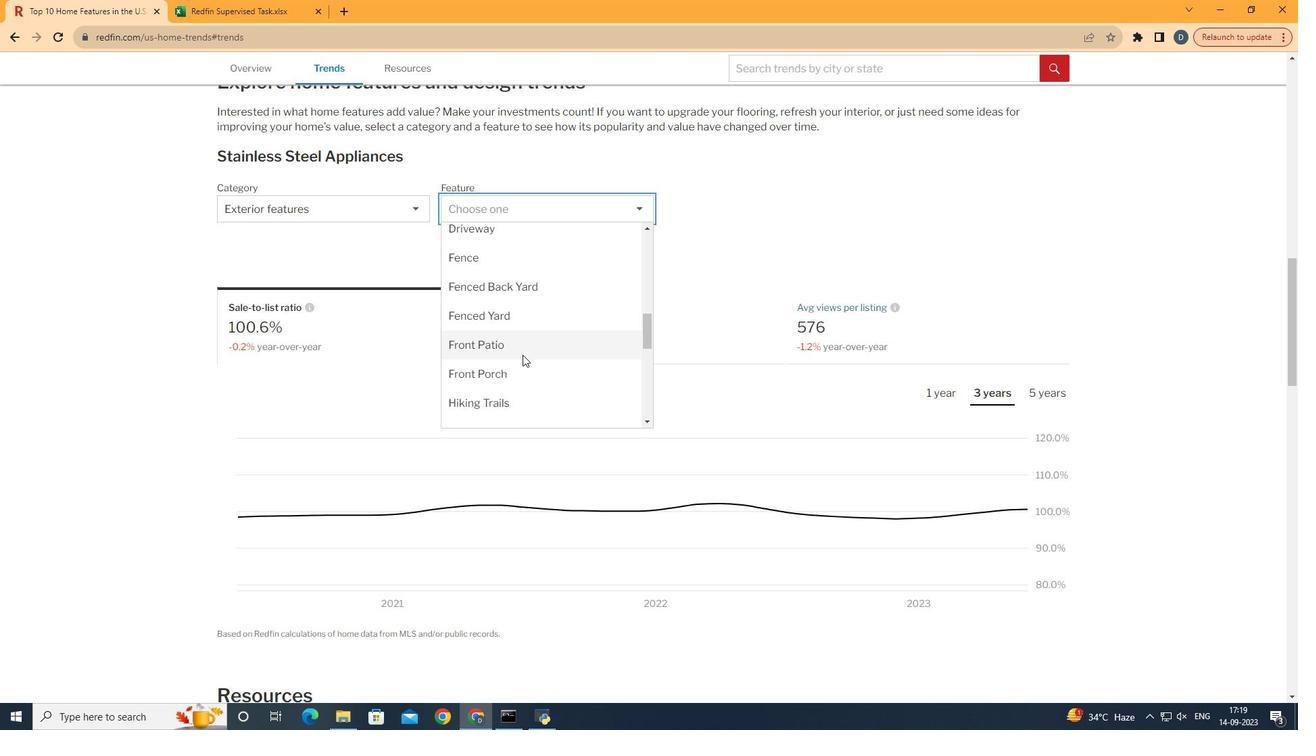 
Action: Mouse scrolled (540, 372) with delta (0, 0)
Screenshot: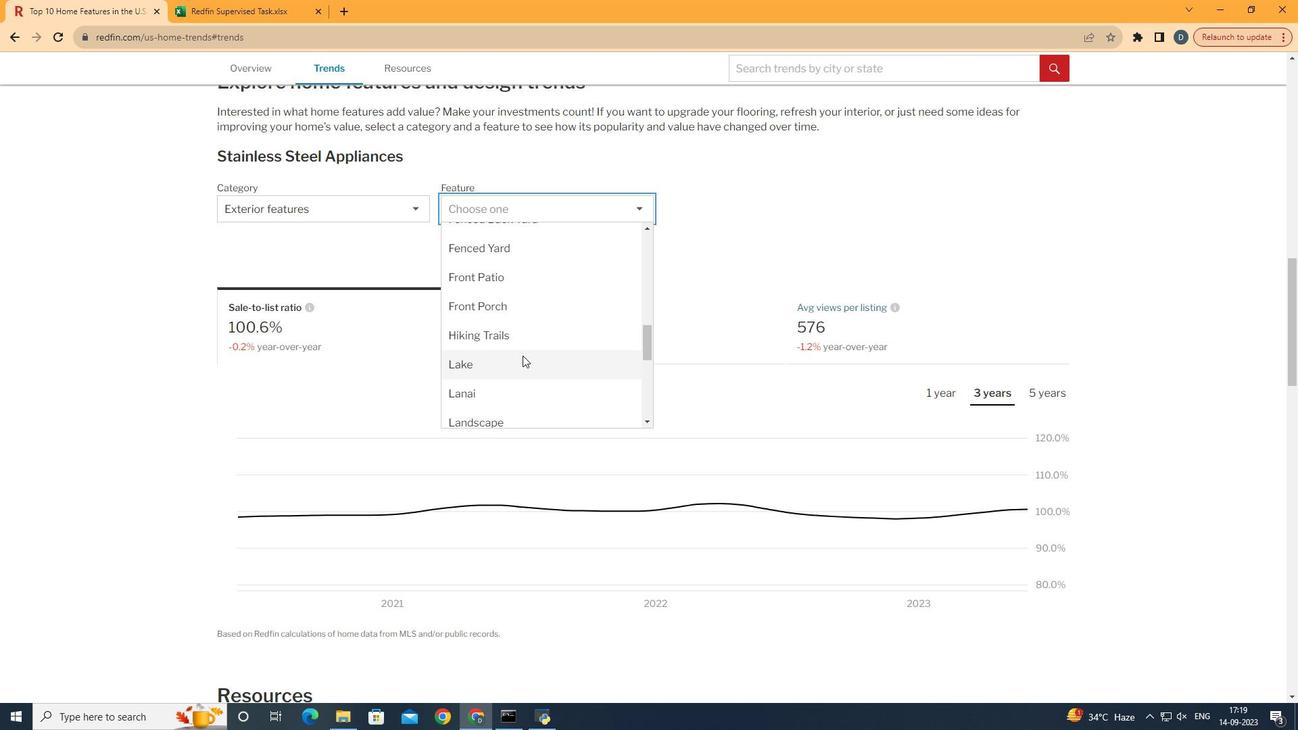 
Action: Mouse moved to (559, 351)
Screenshot: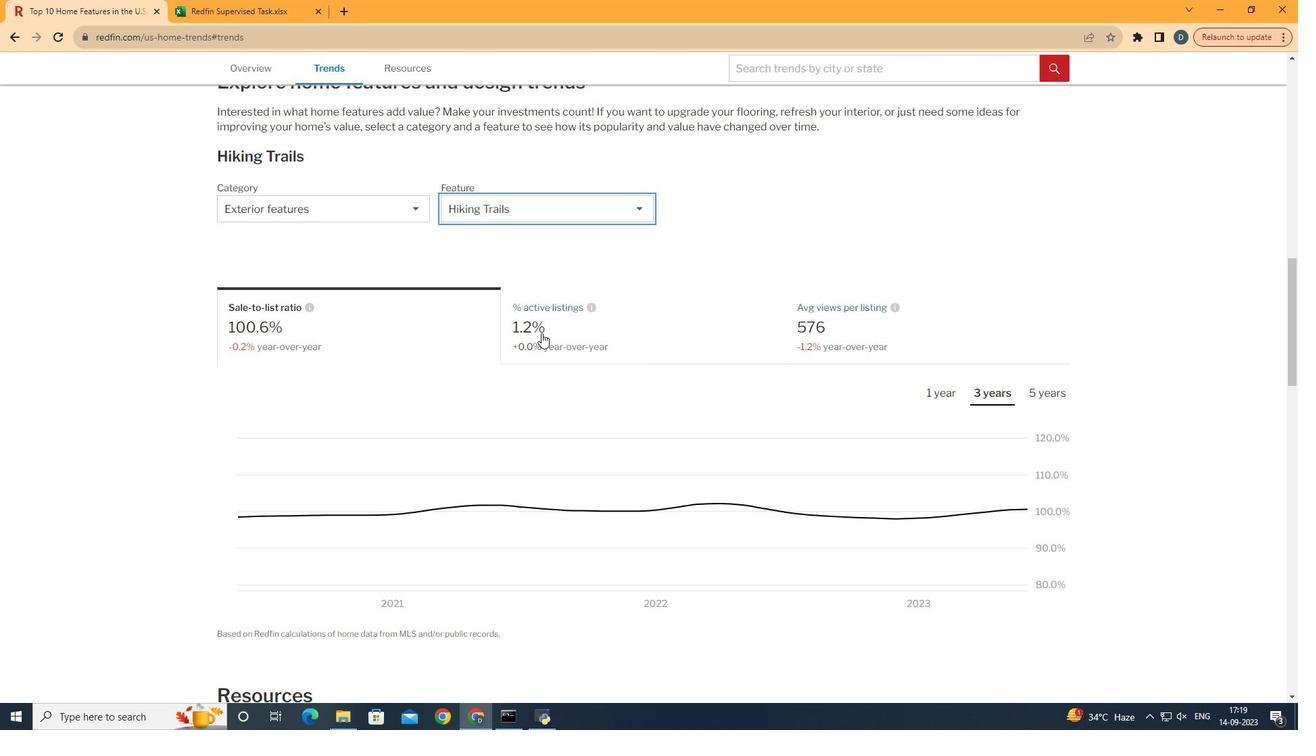 
Action: Mouse pressed left at (559, 351)
Screenshot: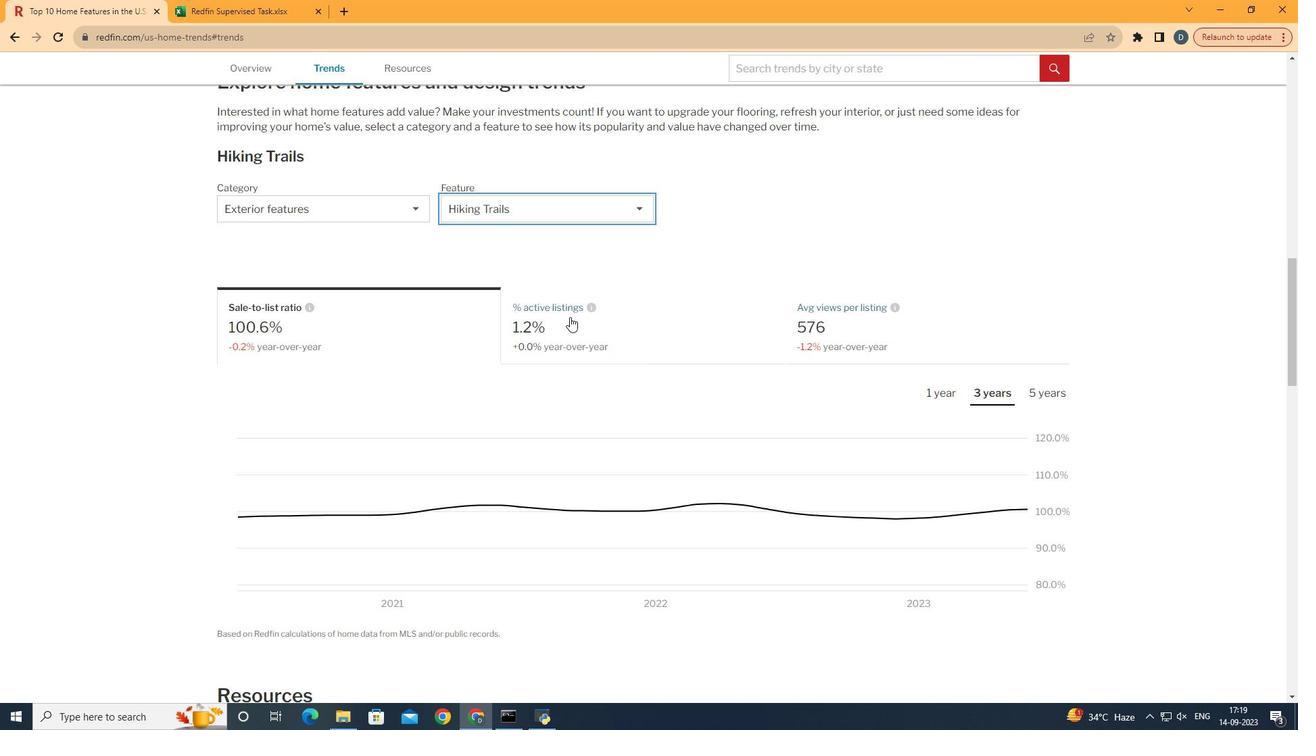 
Action: Mouse moved to (953, 342)
Screenshot: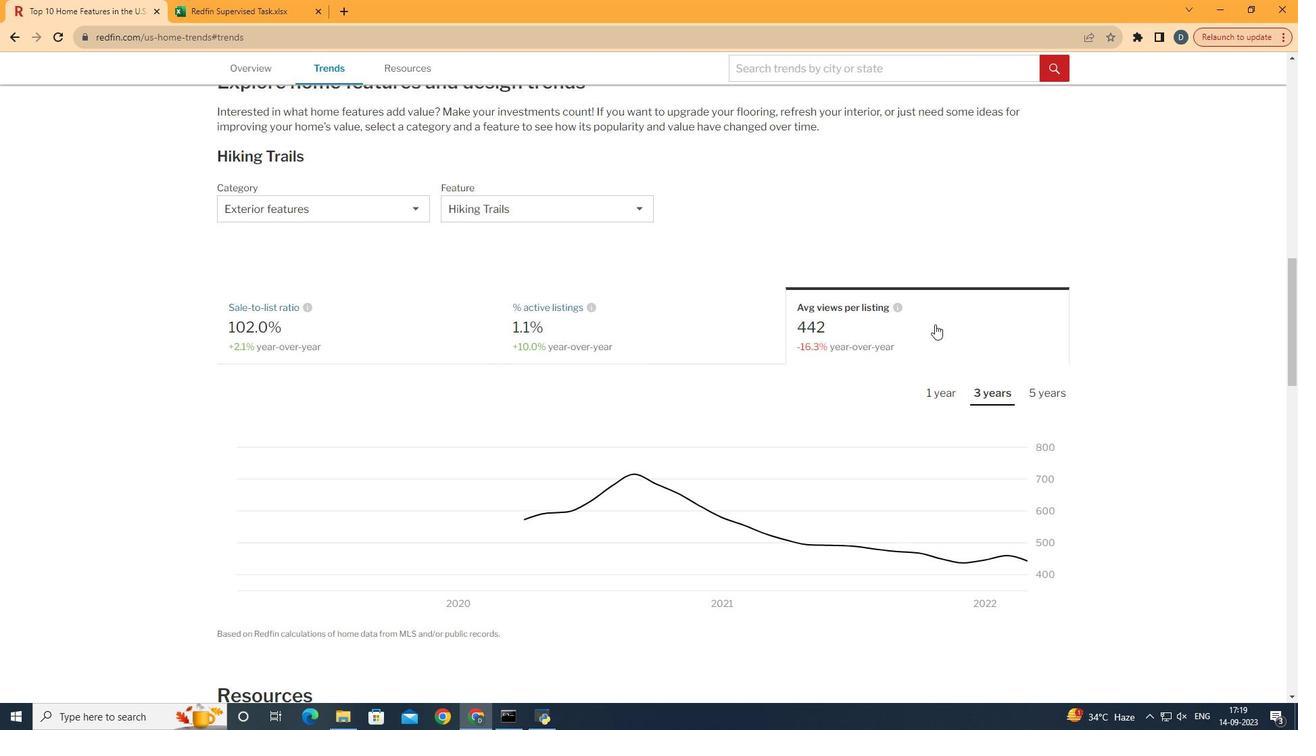 
Action: Mouse pressed left at (953, 342)
Screenshot: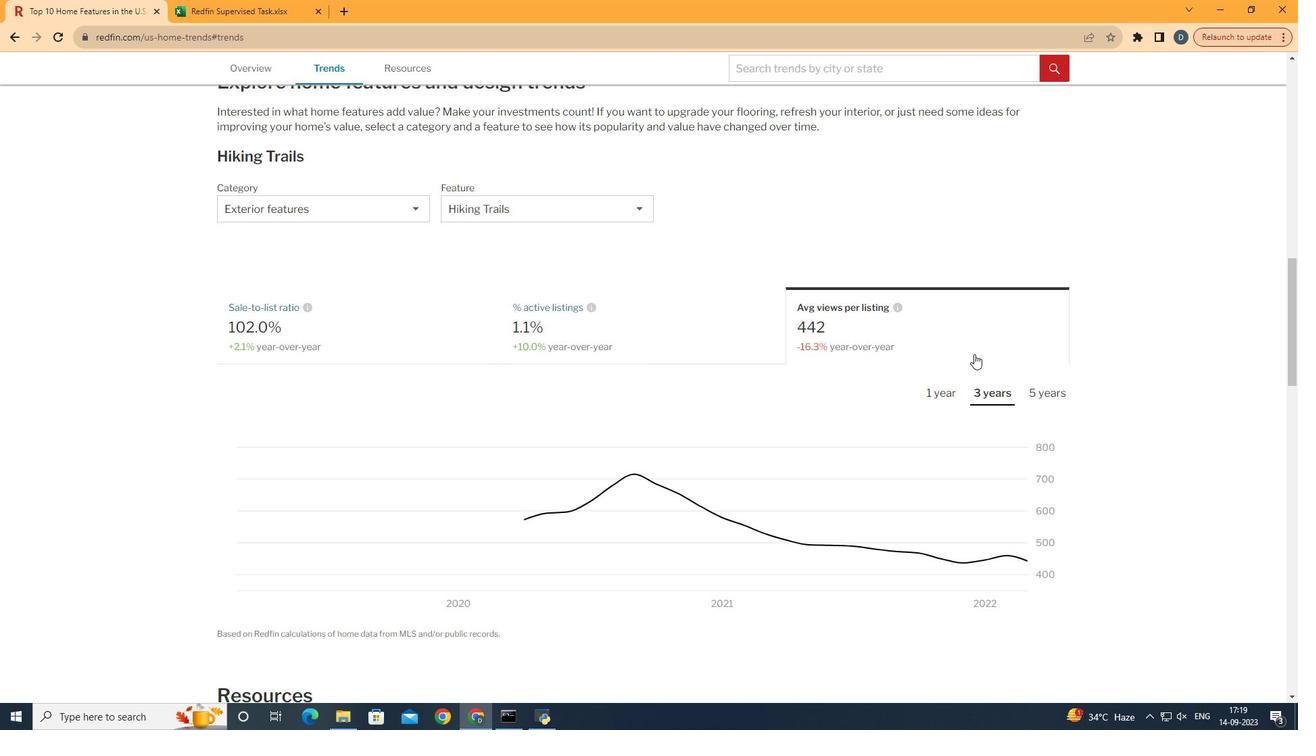 
Action: Mouse moved to (1022, 407)
Screenshot: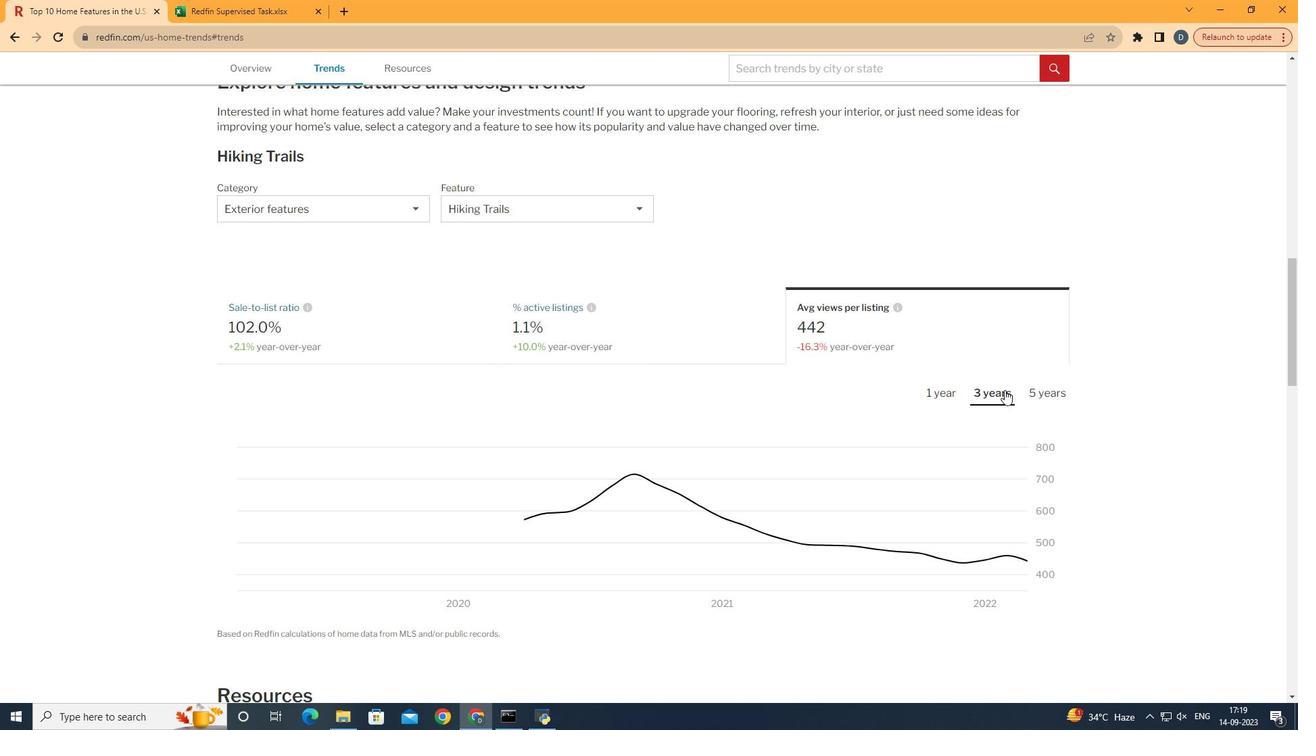 
Action: Mouse pressed left at (1022, 407)
Screenshot: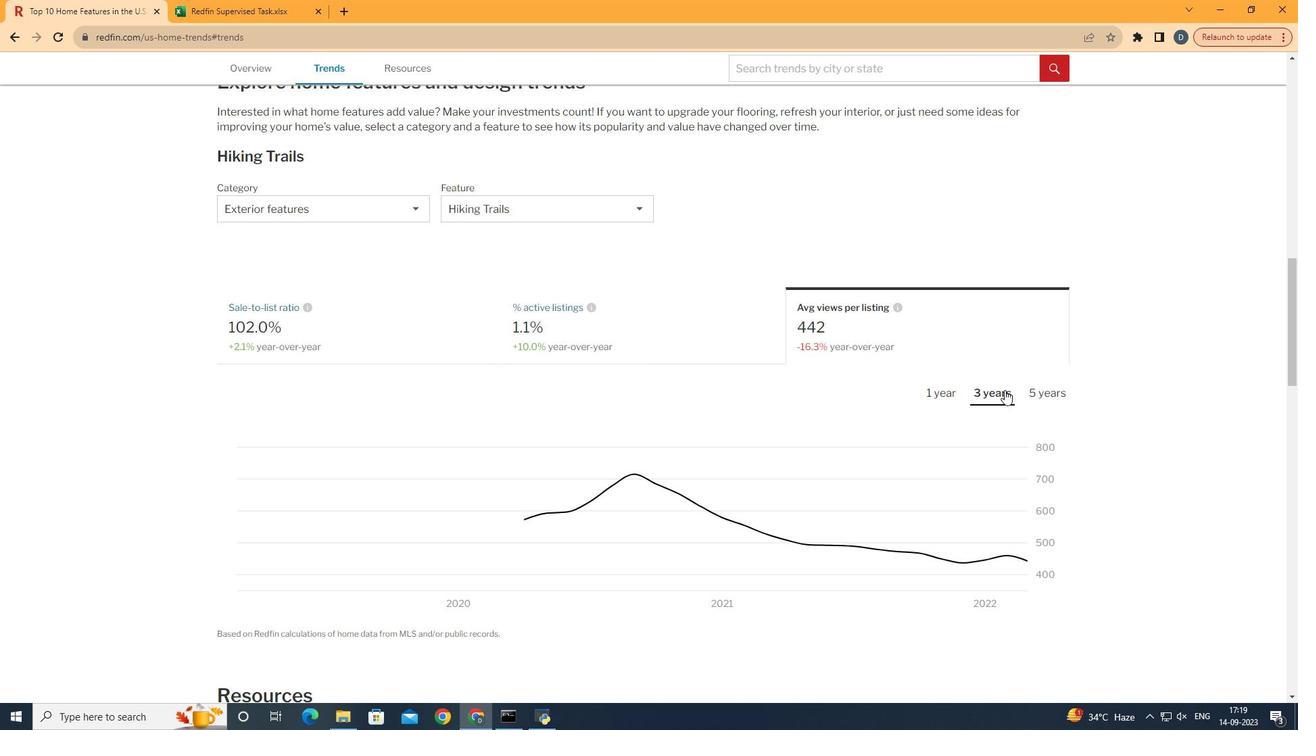
